 Task: Create a due date automation trigger when advanced on, on the tuesday after a card is due add content with a description not ending with resume at 11:00 AM.
Action: Mouse moved to (984, 310)
Screenshot: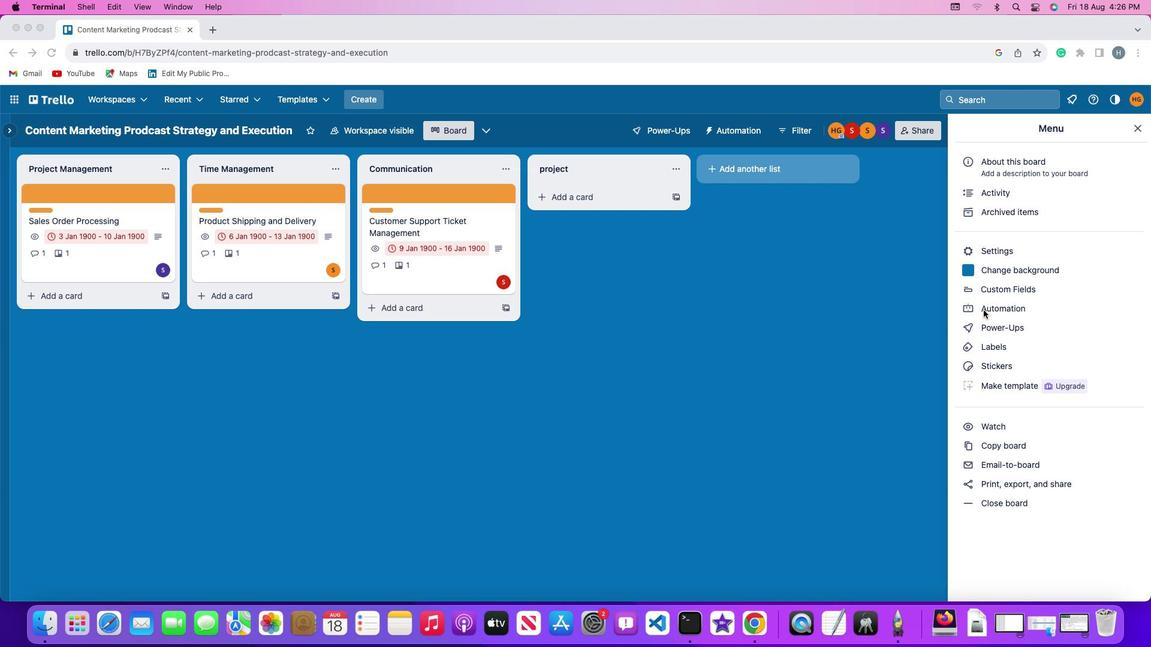 
Action: Mouse pressed left at (984, 310)
Screenshot: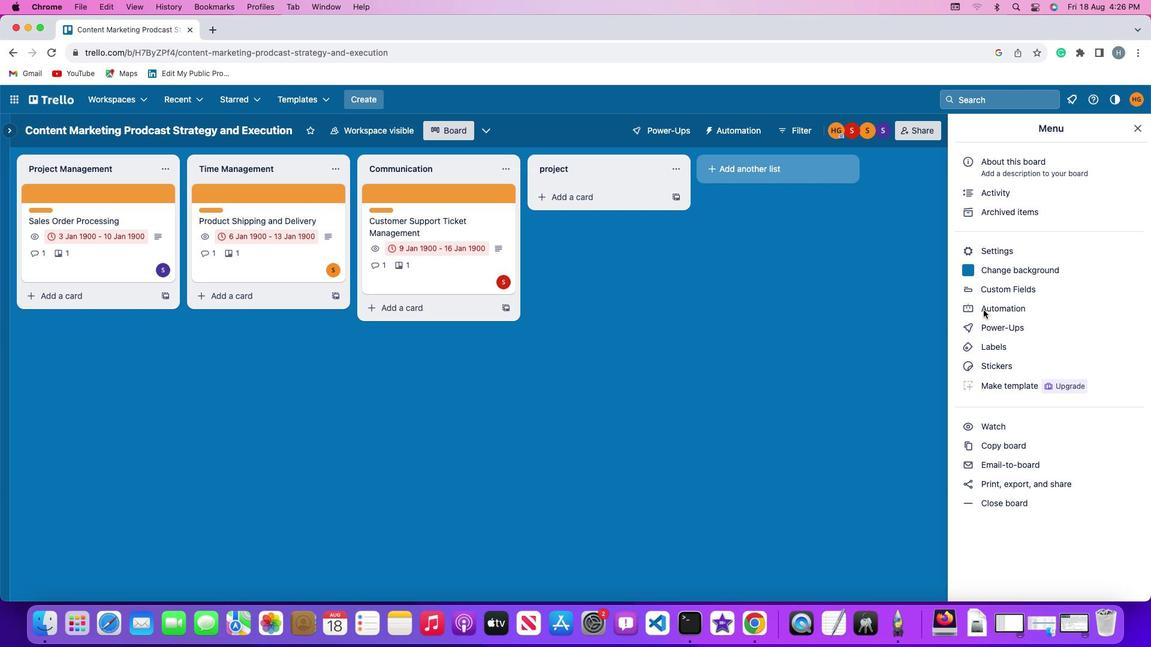 
Action: Mouse pressed left at (984, 310)
Screenshot: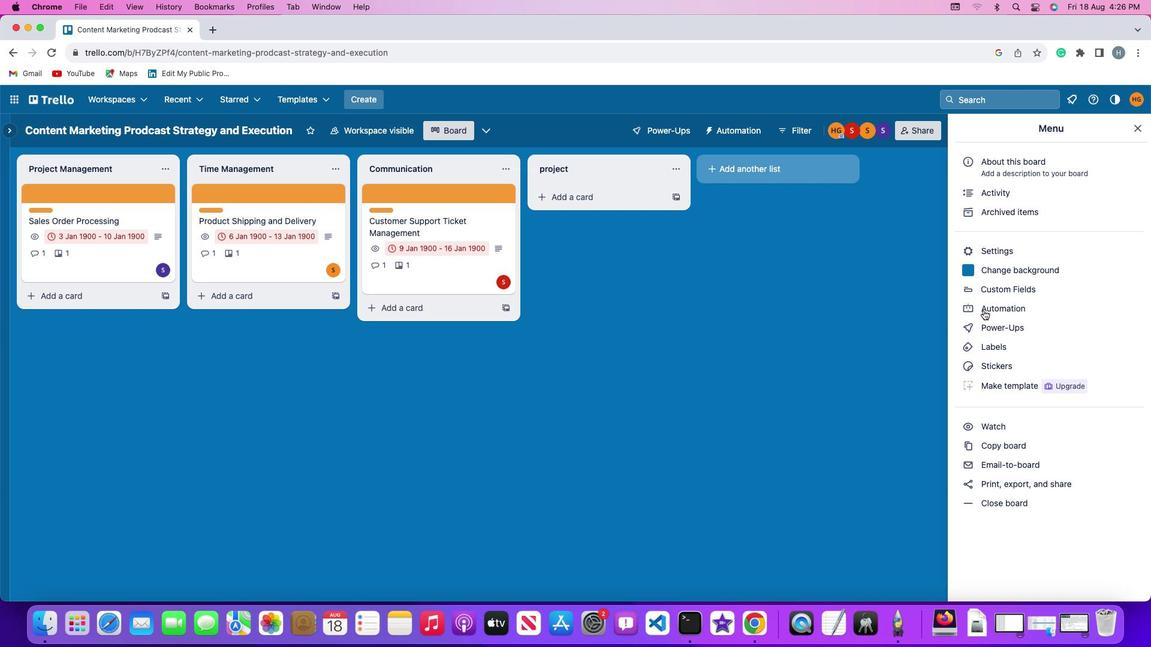
Action: Mouse moved to (76, 281)
Screenshot: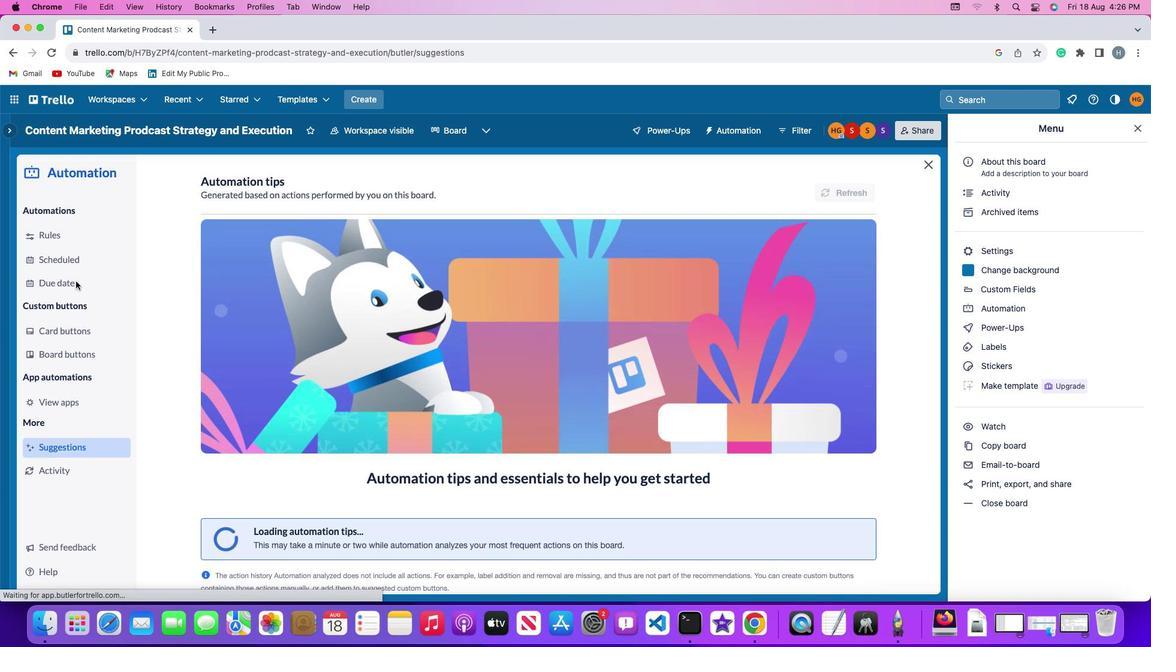
Action: Mouse pressed left at (76, 281)
Screenshot: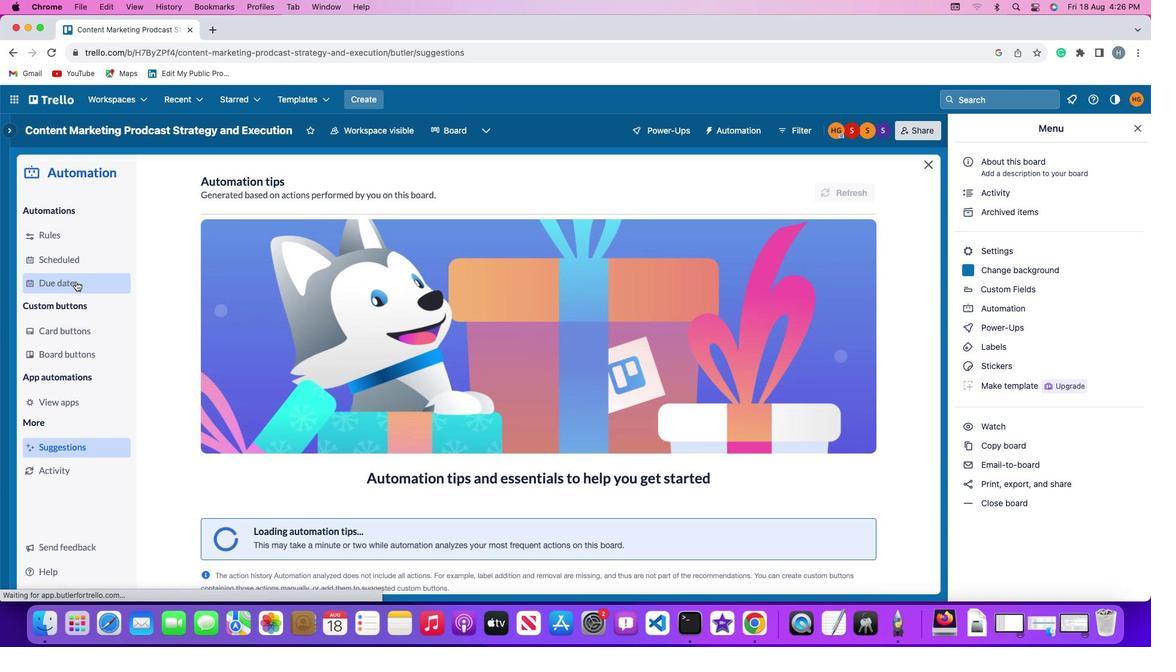 
Action: Mouse moved to (816, 186)
Screenshot: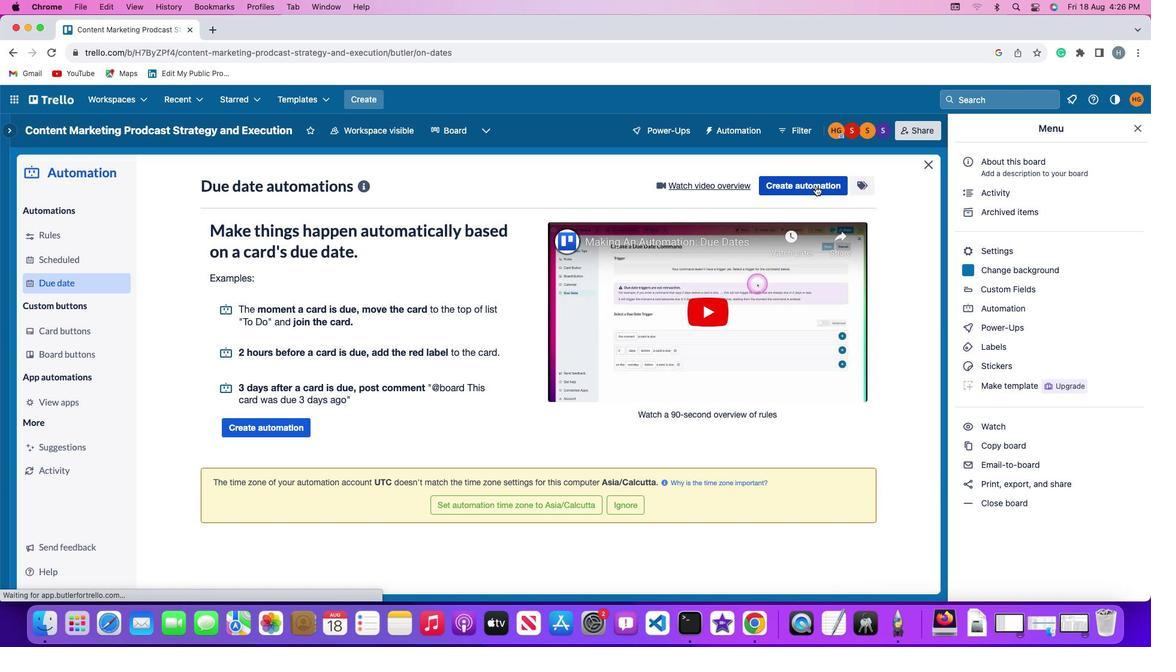 
Action: Mouse pressed left at (816, 186)
Screenshot: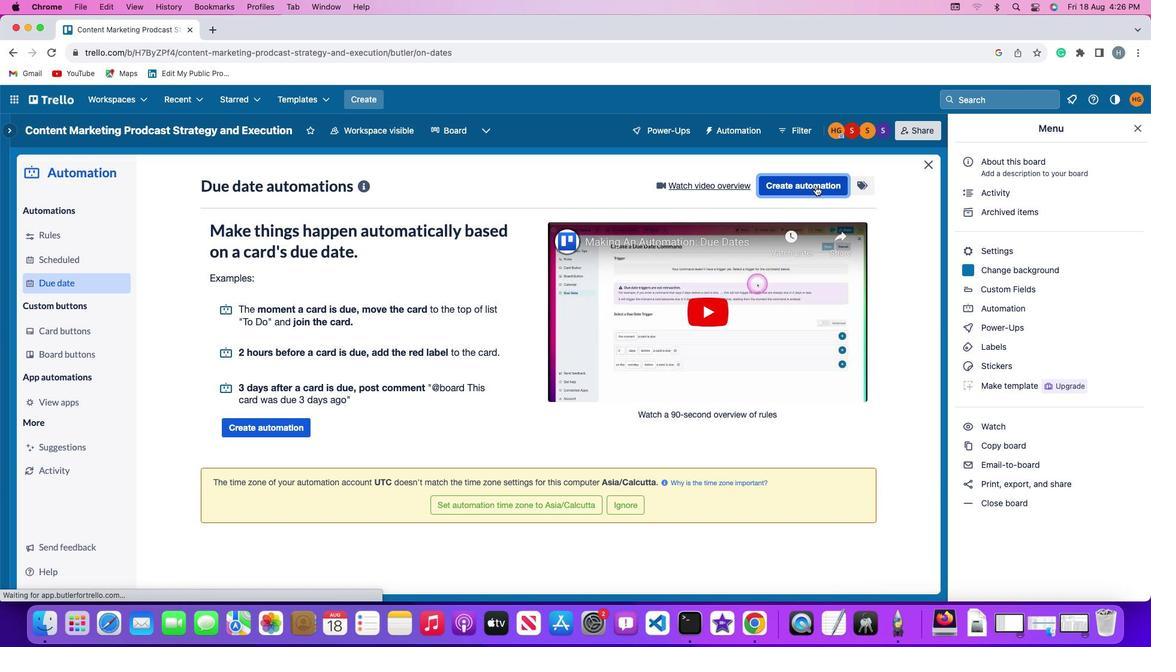 
Action: Mouse moved to (272, 301)
Screenshot: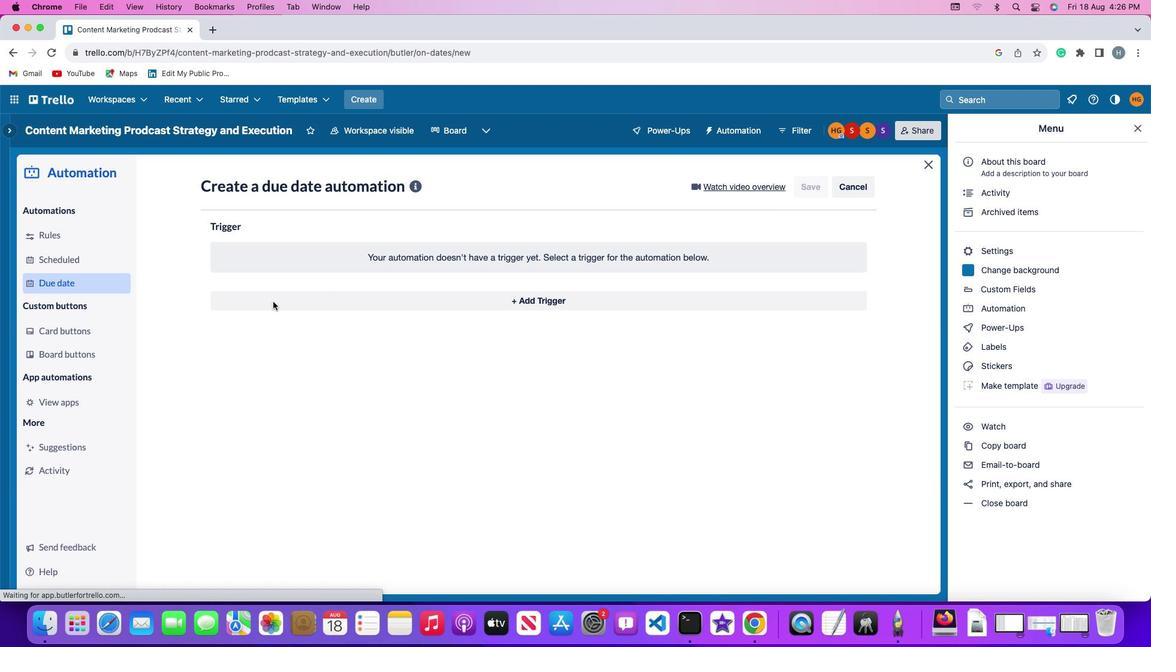 
Action: Mouse pressed left at (272, 301)
Screenshot: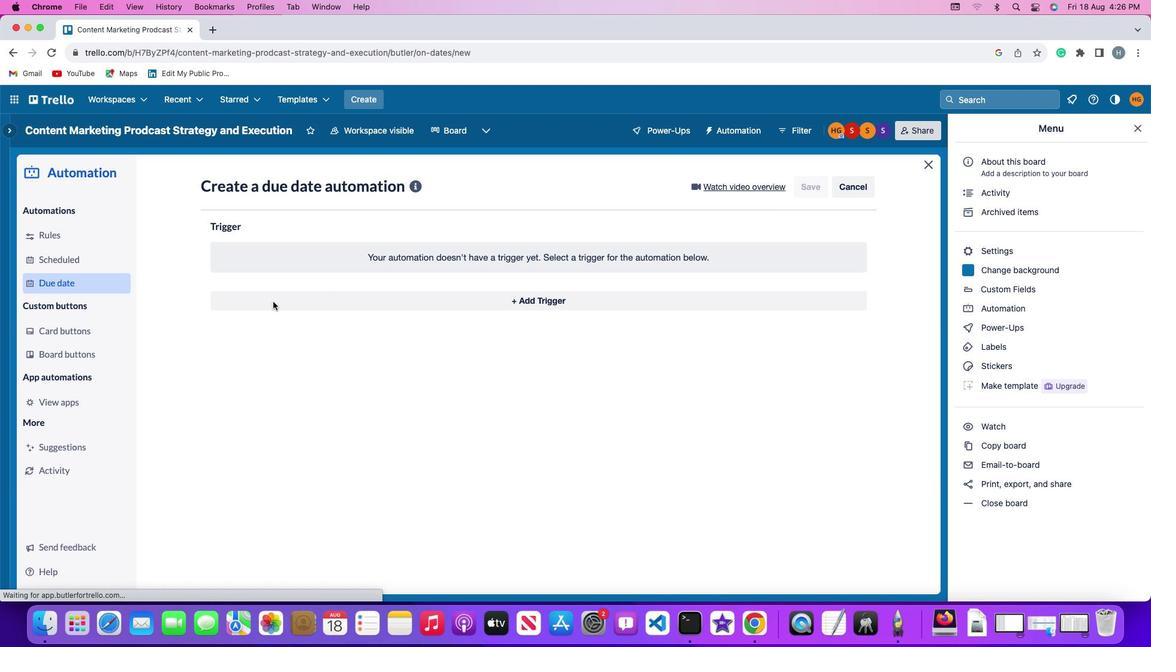 
Action: Mouse moved to (270, 515)
Screenshot: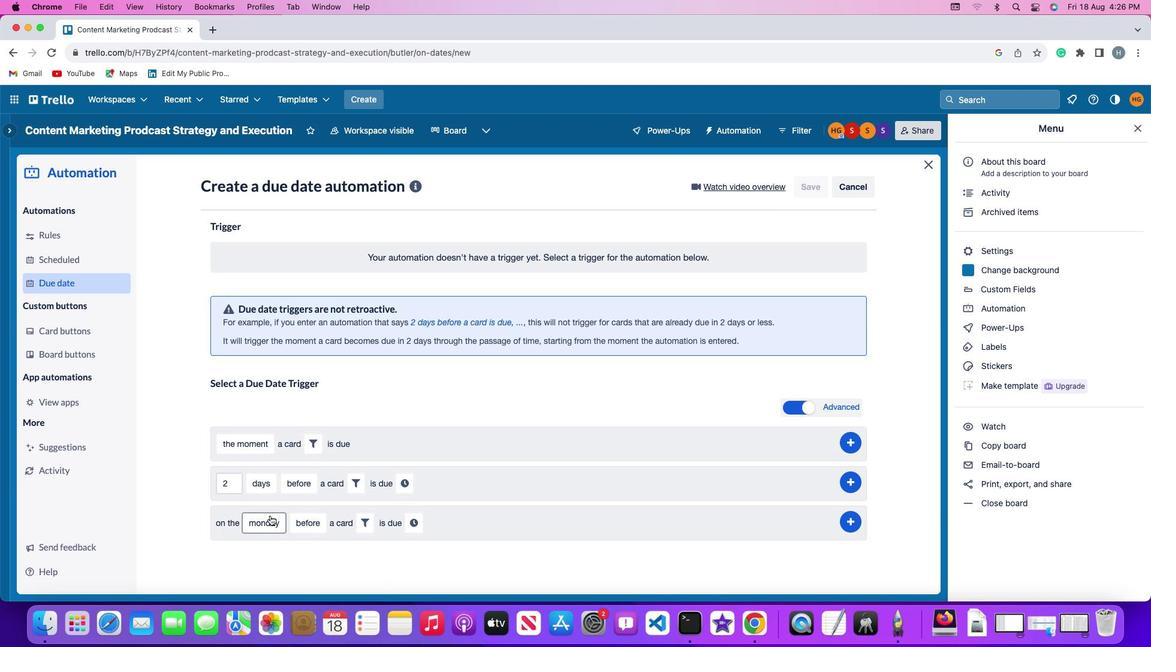 
Action: Mouse pressed left at (270, 515)
Screenshot: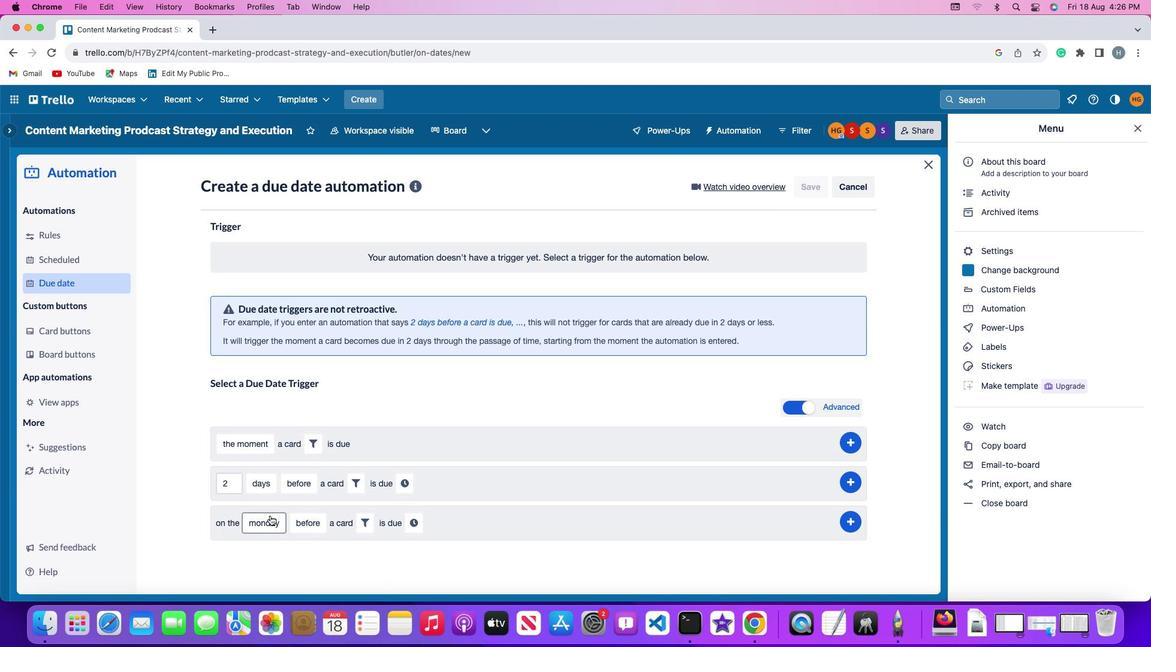 
Action: Mouse moved to (282, 385)
Screenshot: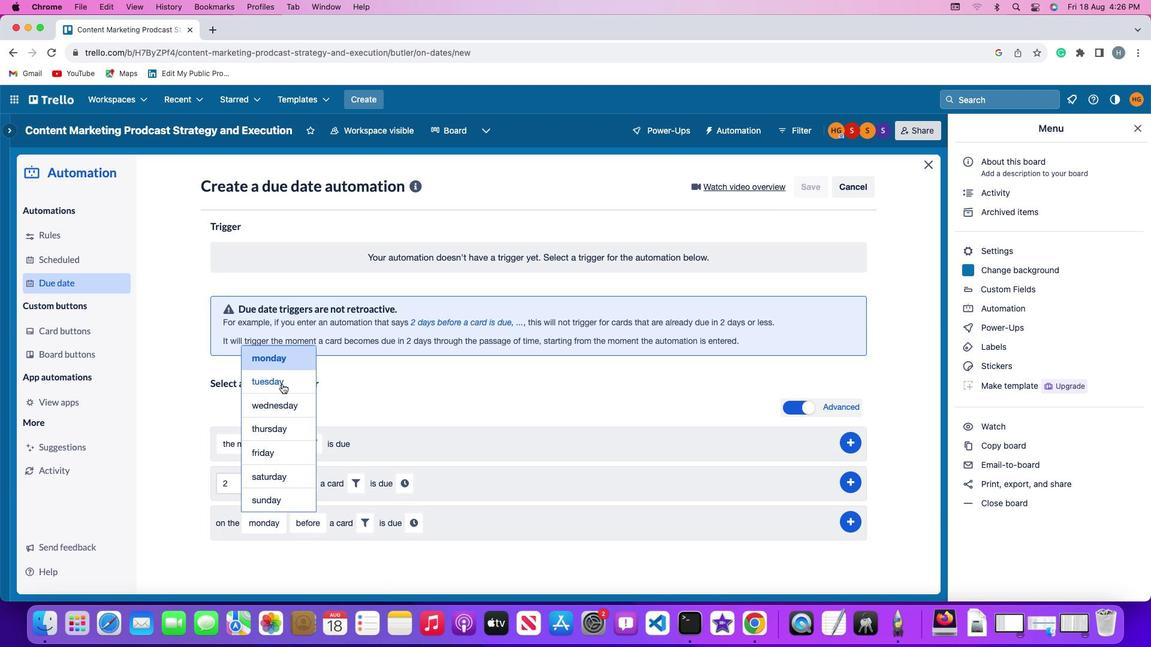 
Action: Mouse pressed left at (282, 385)
Screenshot: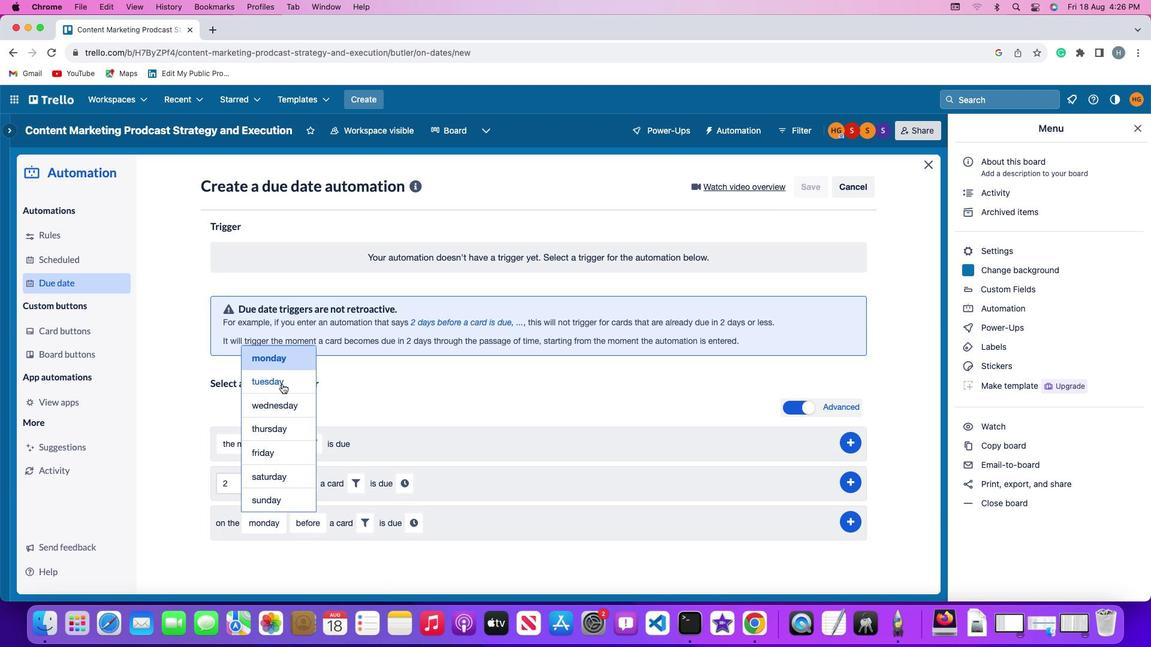 
Action: Mouse moved to (307, 524)
Screenshot: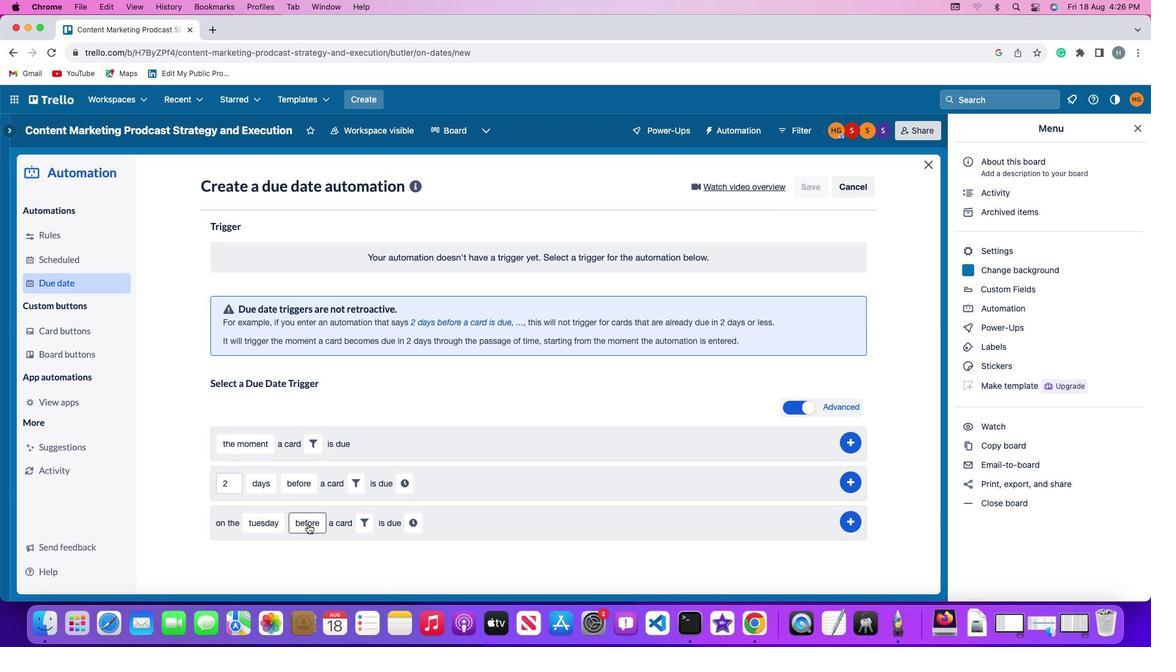 
Action: Mouse pressed left at (307, 524)
Screenshot: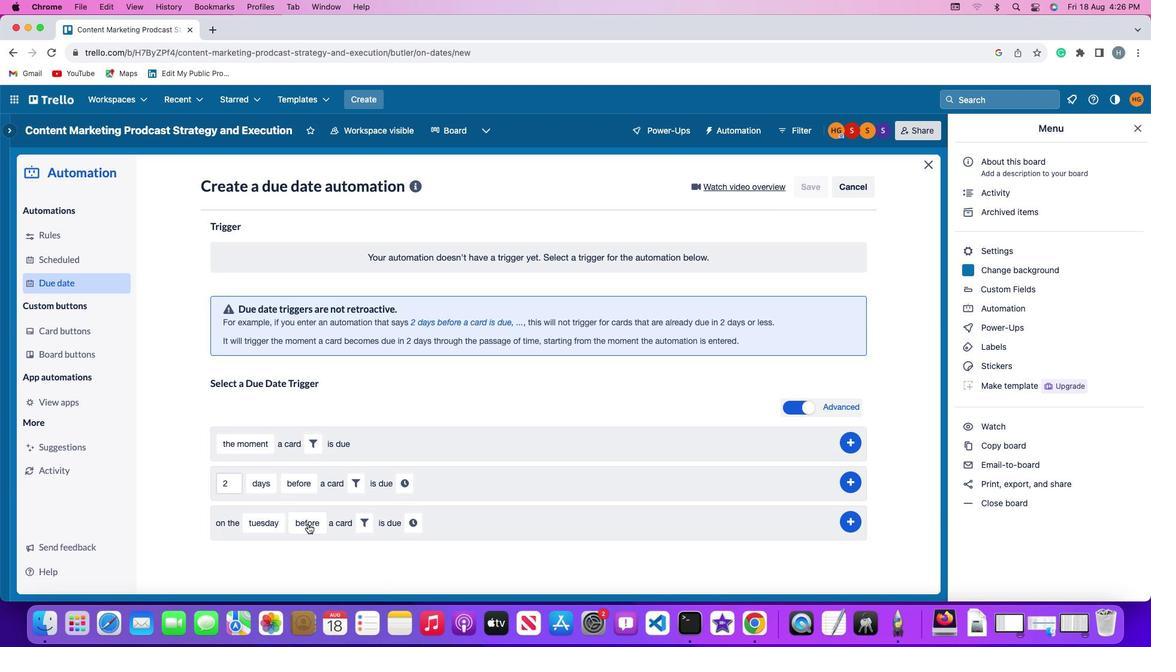 
Action: Mouse moved to (341, 452)
Screenshot: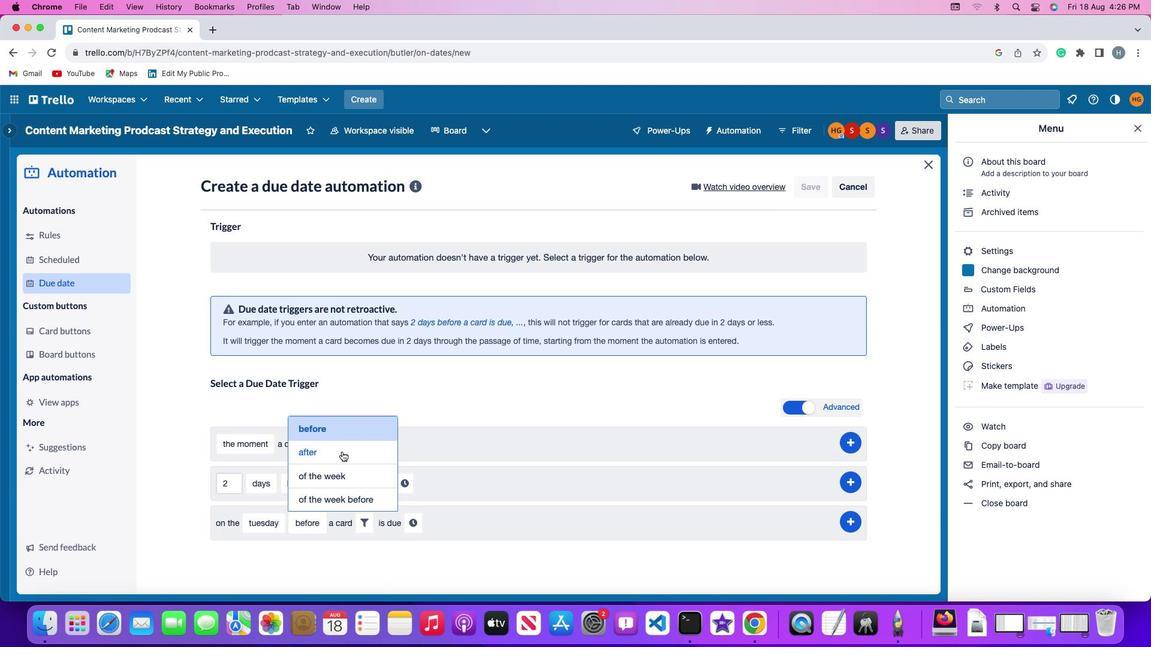 
Action: Mouse pressed left at (341, 452)
Screenshot: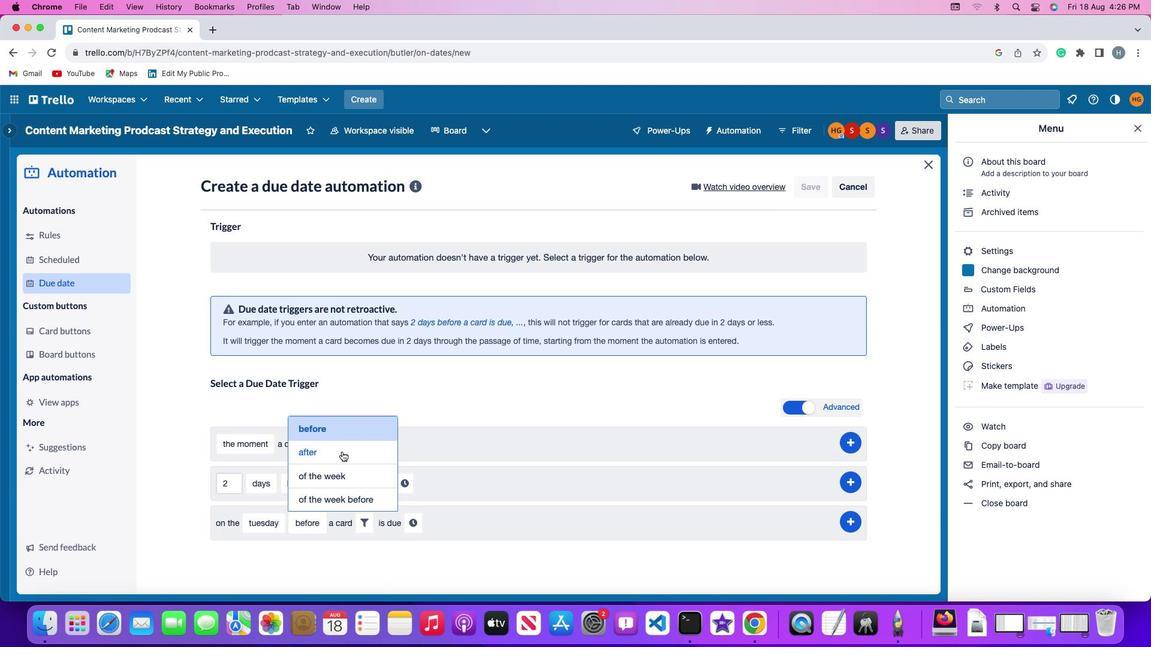 
Action: Mouse moved to (357, 528)
Screenshot: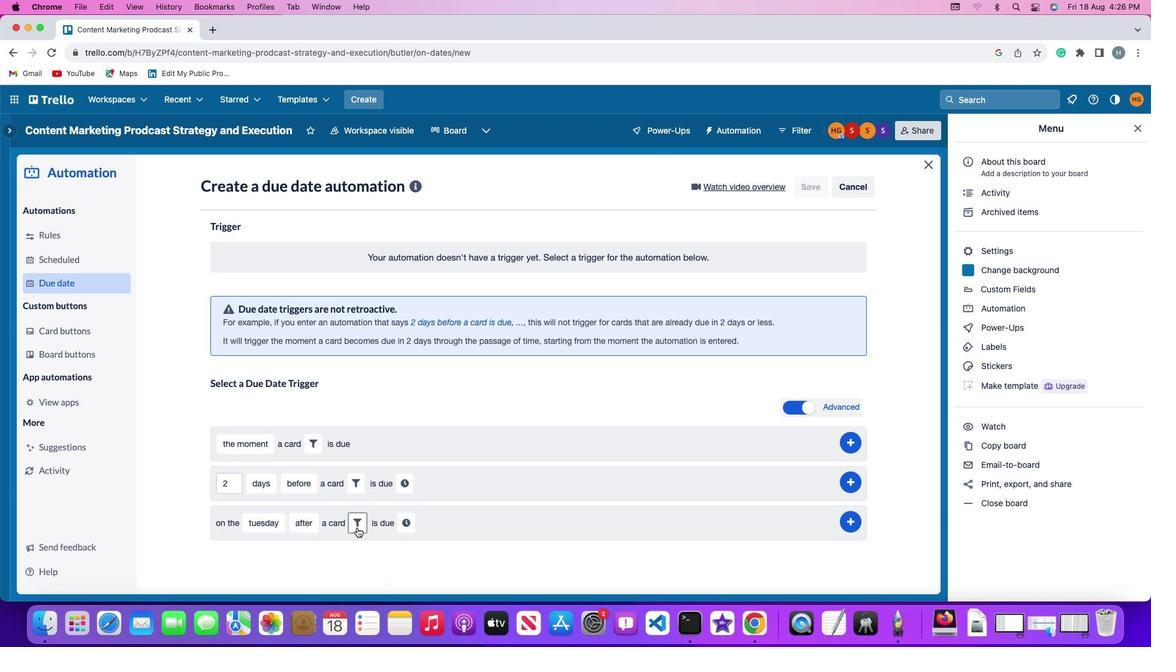 
Action: Mouse pressed left at (357, 528)
Screenshot: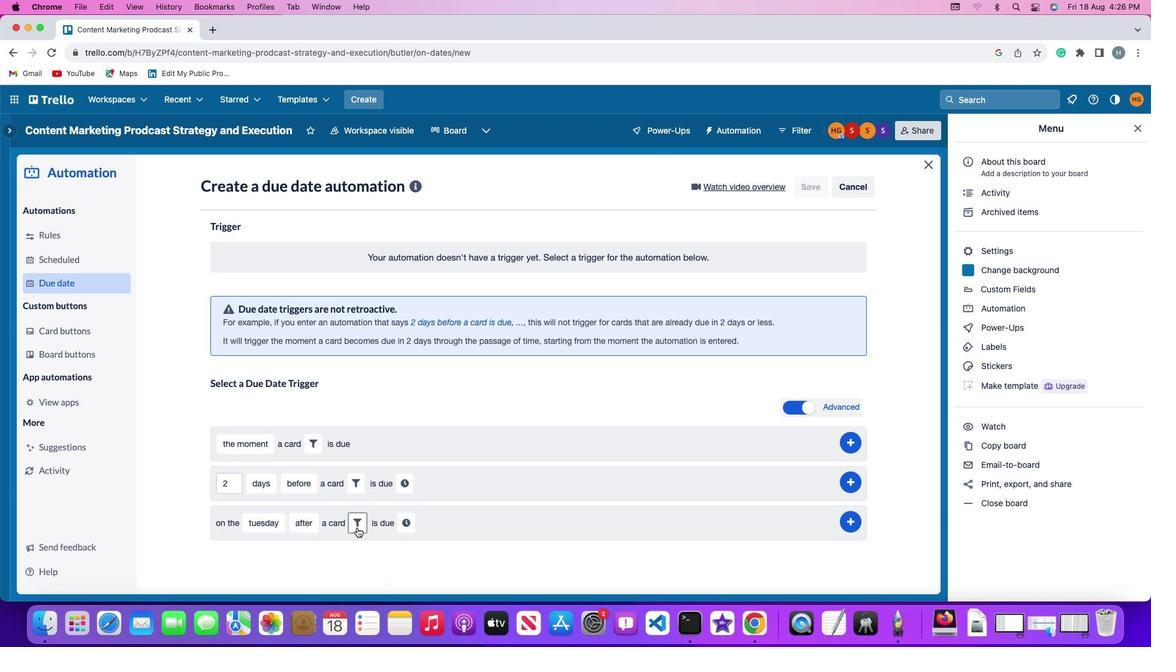 
Action: Mouse moved to (503, 565)
Screenshot: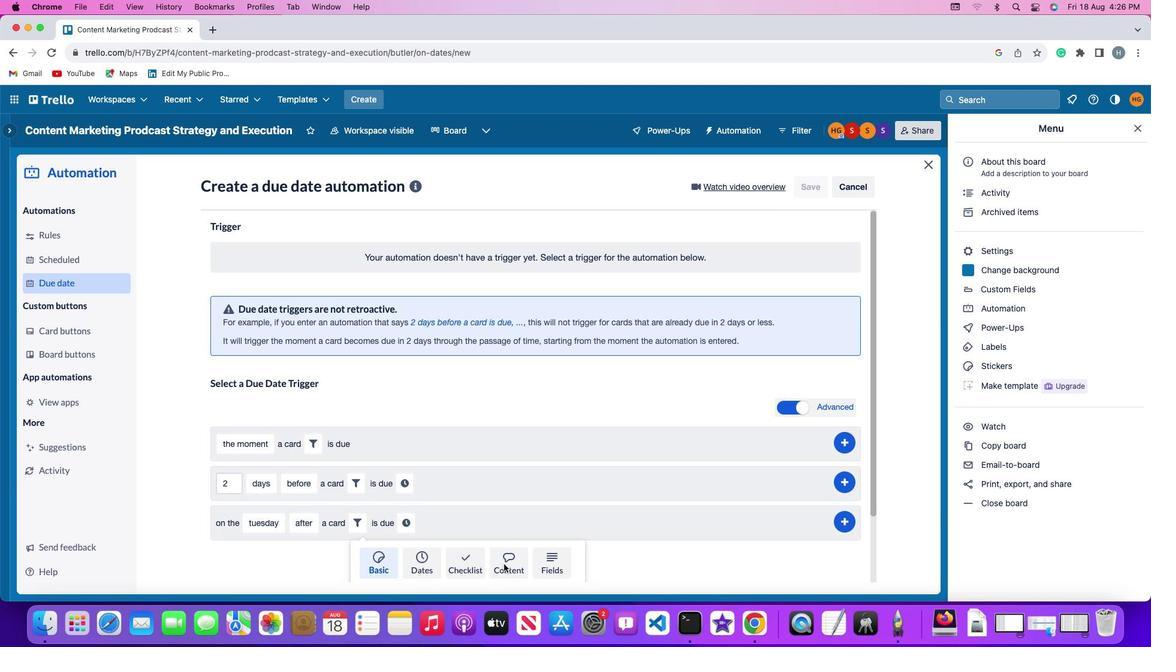 
Action: Mouse pressed left at (503, 565)
Screenshot: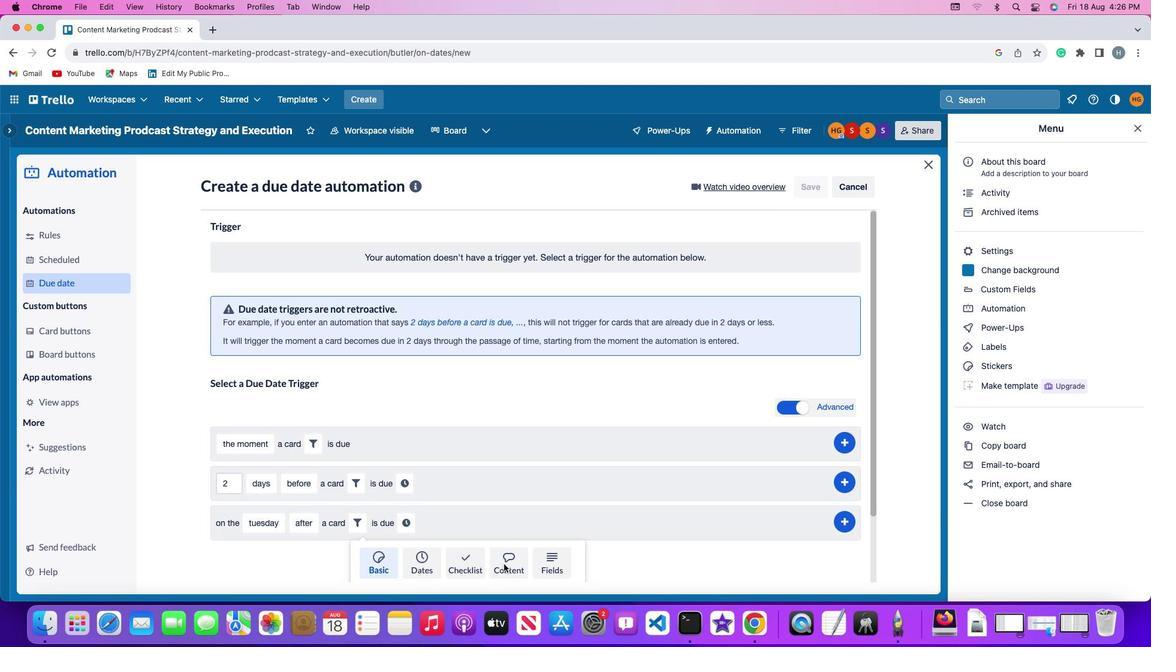 
Action: Mouse moved to (306, 559)
Screenshot: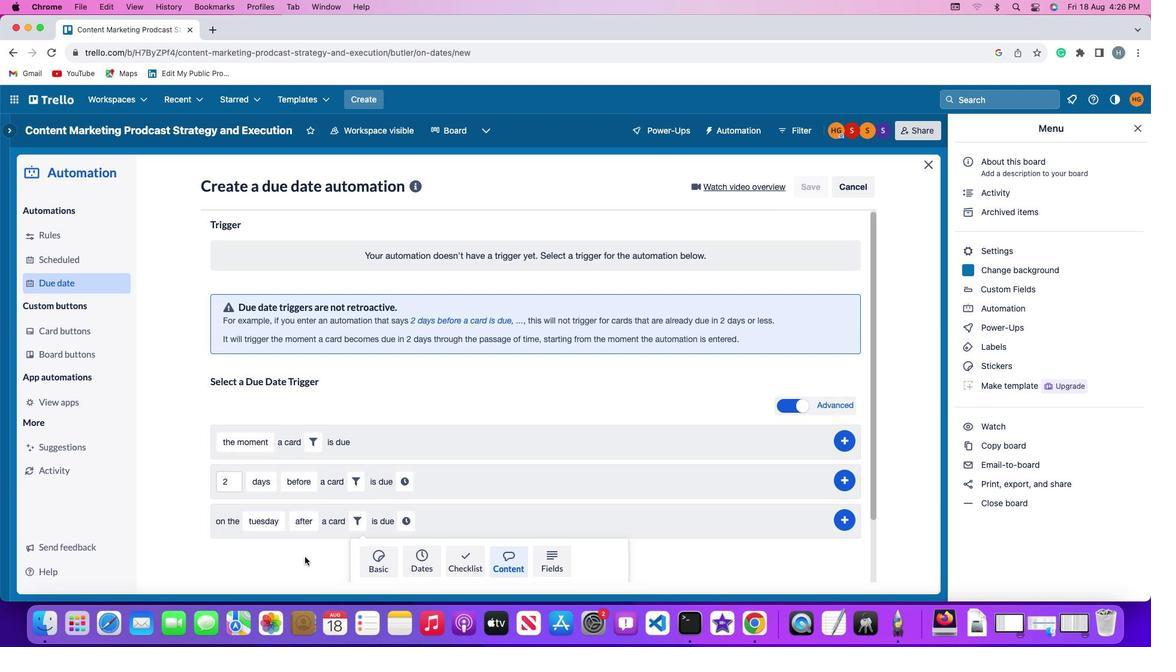 
Action: Mouse scrolled (306, 559) with delta (0, 0)
Screenshot: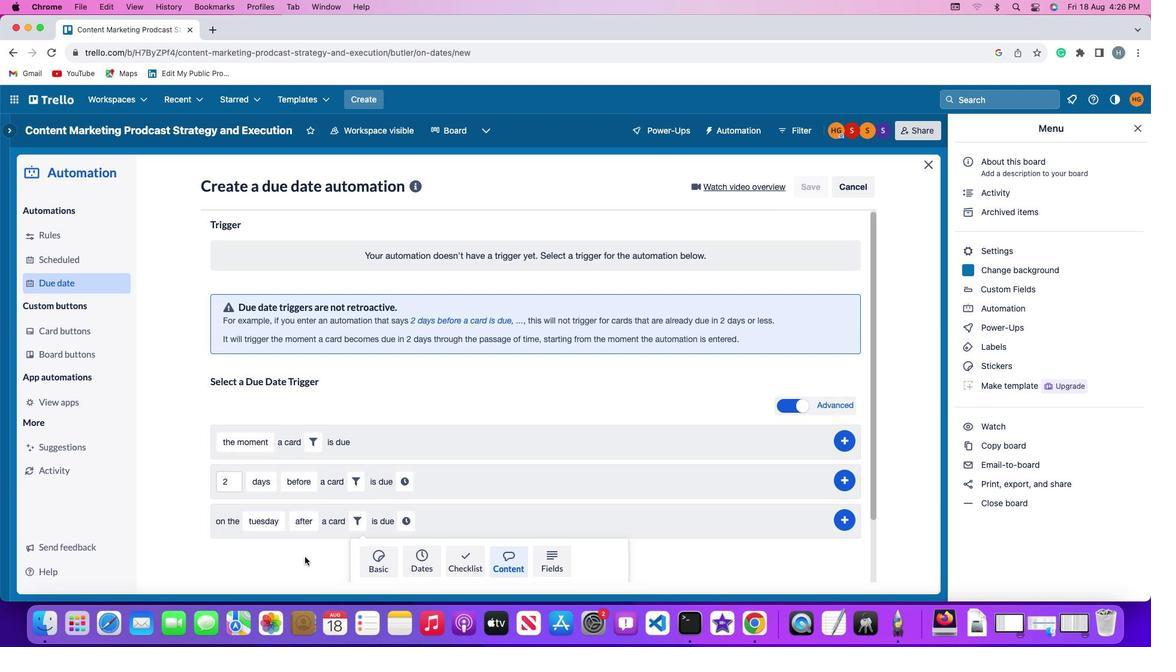 
Action: Mouse moved to (305, 557)
Screenshot: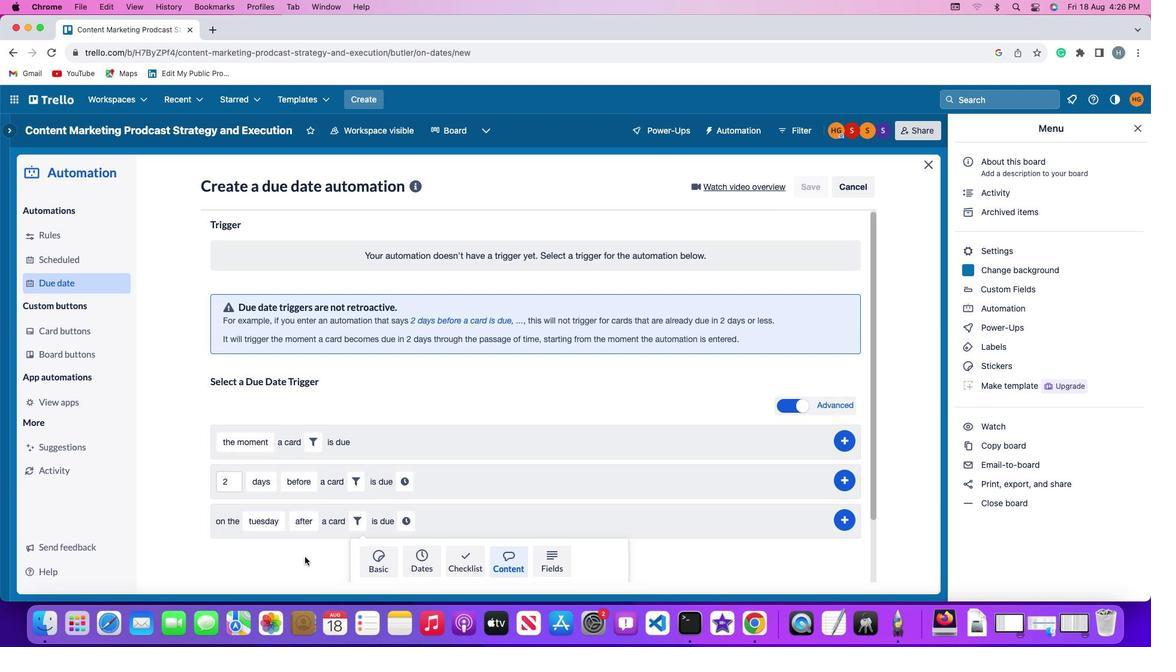 
Action: Mouse scrolled (305, 557) with delta (0, 0)
Screenshot: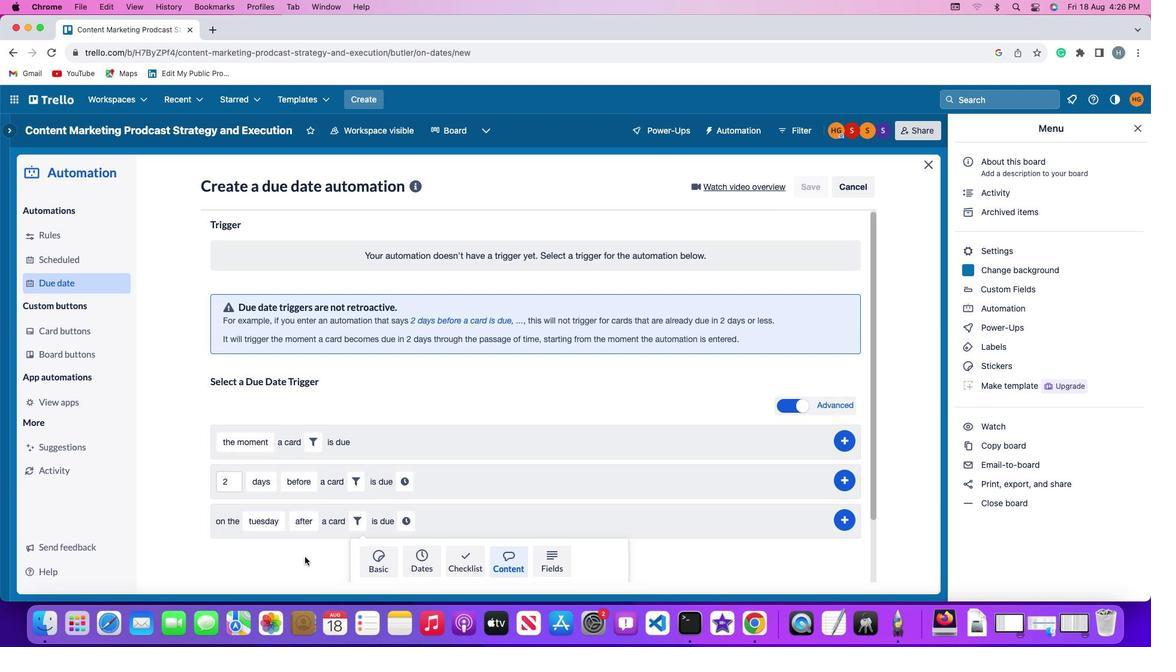 
Action: Mouse moved to (305, 557)
Screenshot: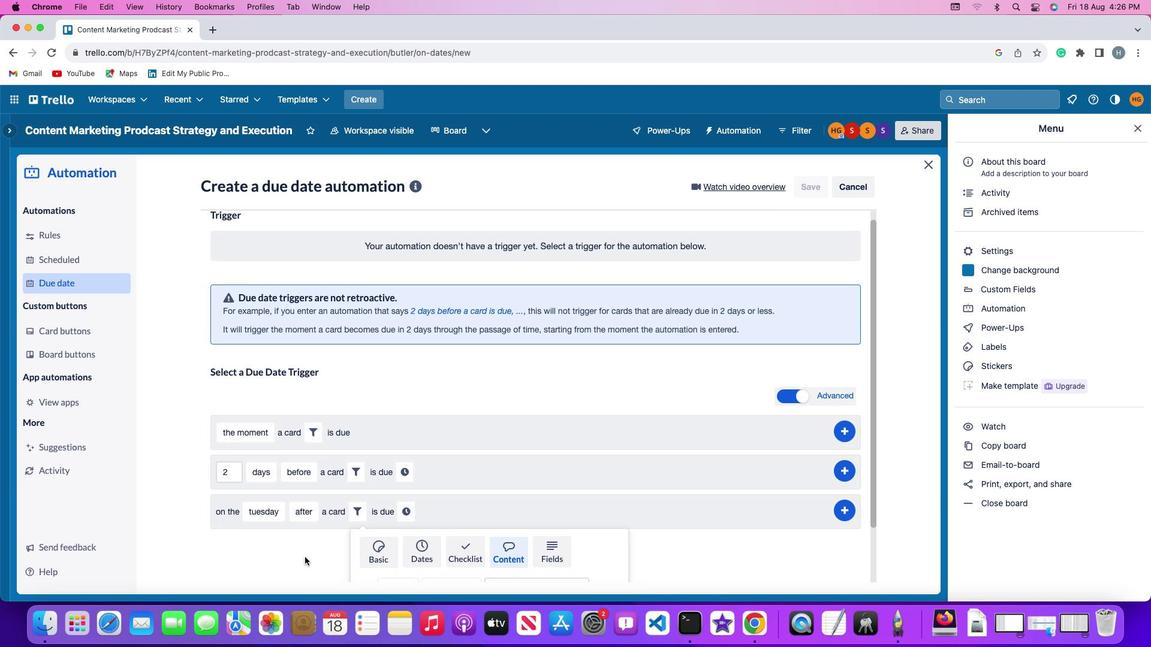 
Action: Mouse scrolled (305, 557) with delta (0, -1)
Screenshot: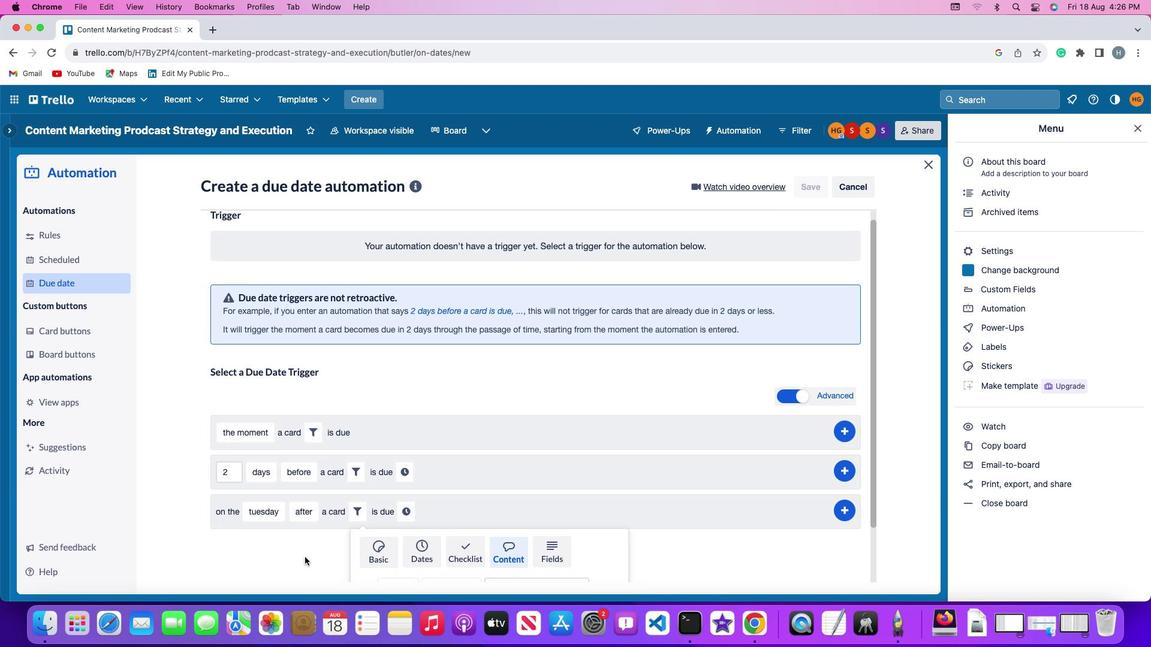 
Action: Mouse moved to (304, 557)
Screenshot: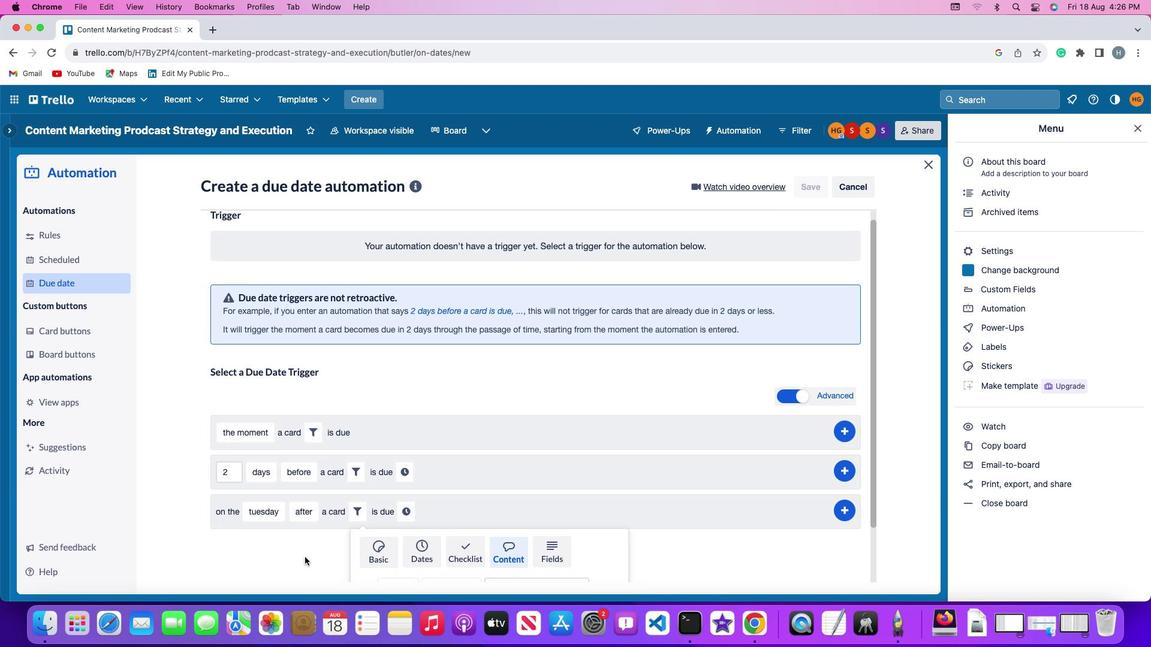 
Action: Mouse scrolled (304, 557) with delta (0, -2)
Screenshot: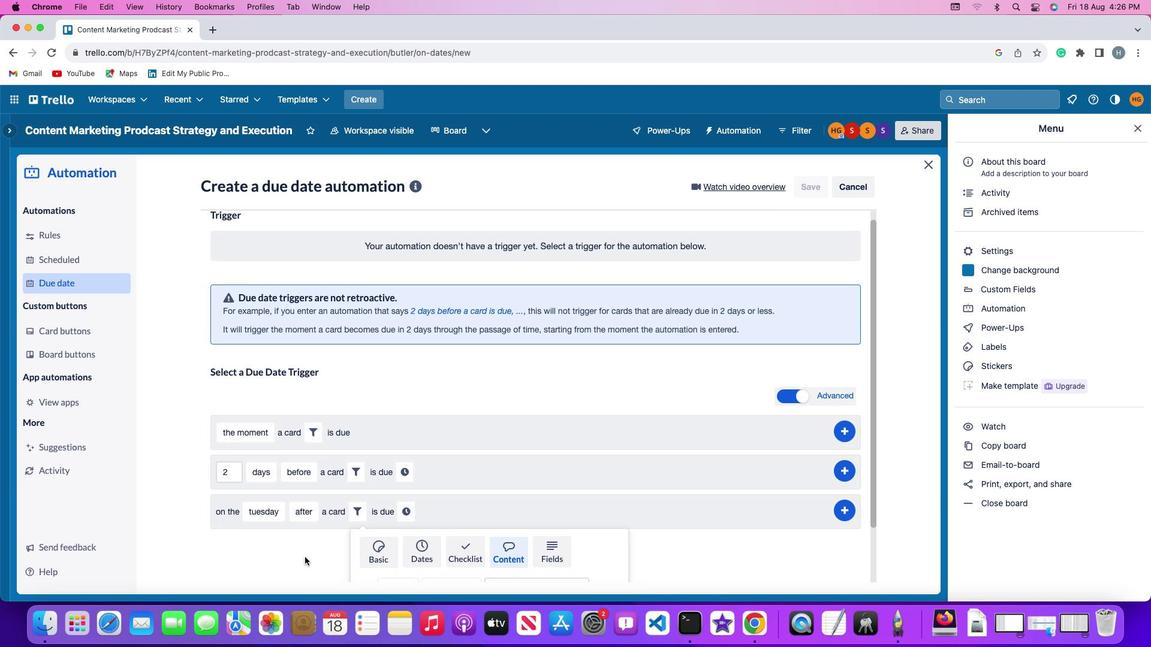 
Action: Mouse moved to (304, 557)
Screenshot: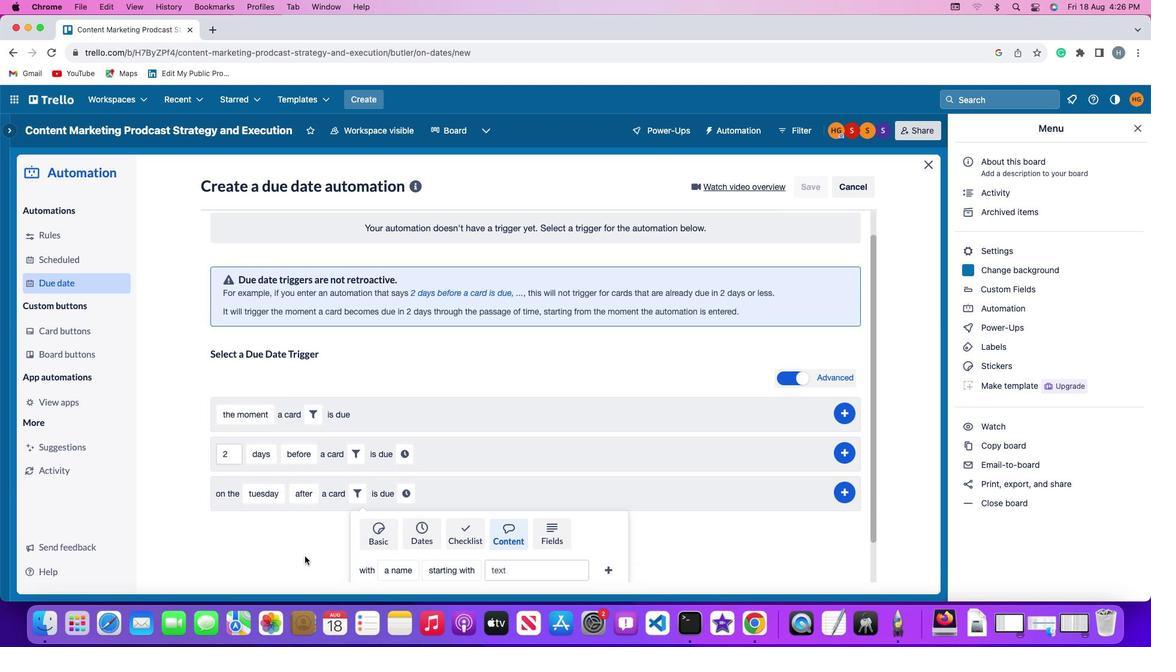 
Action: Mouse scrolled (304, 557) with delta (0, -2)
Screenshot: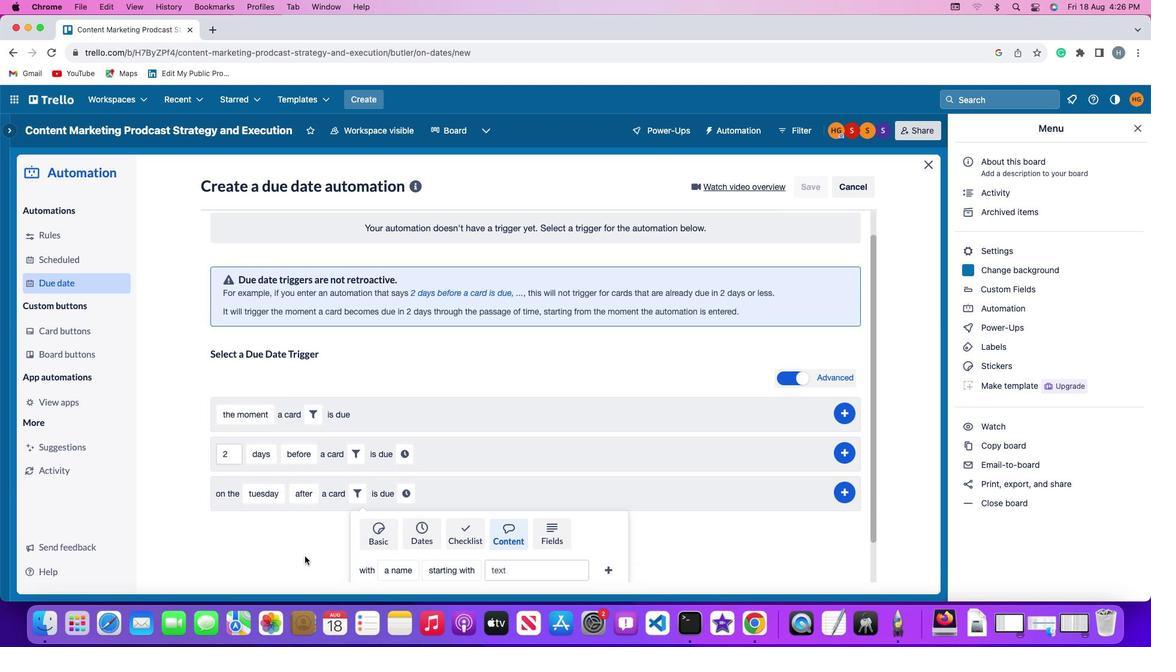 
Action: Mouse moved to (307, 558)
Screenshot: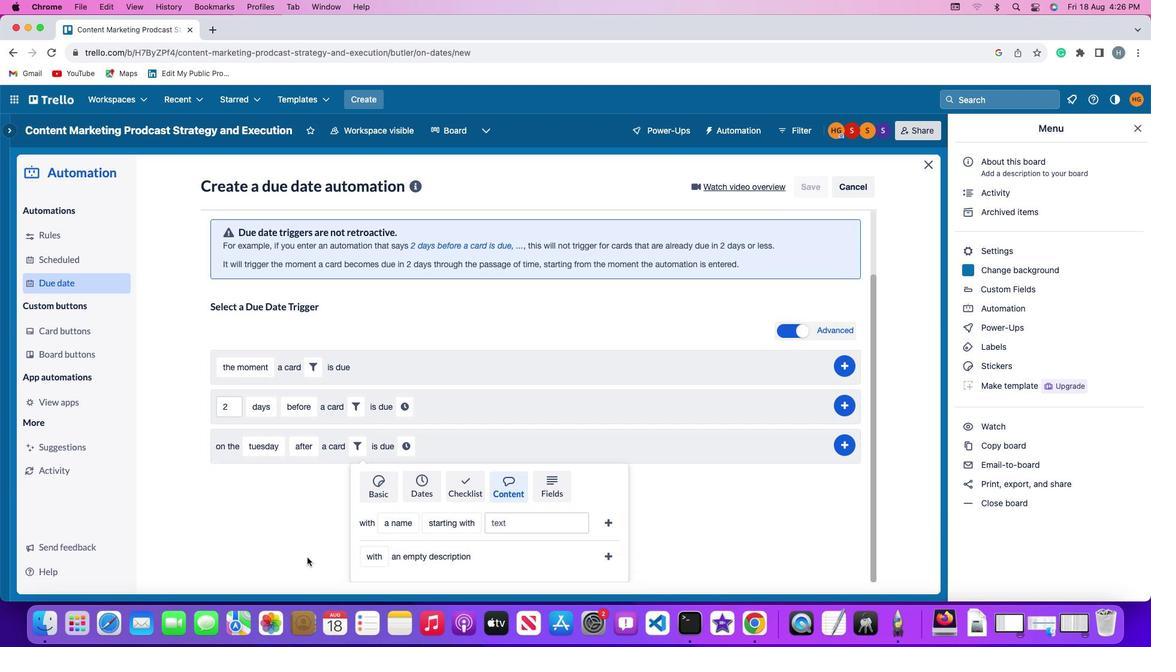 
Action: Mouse scrolled (307, 558) with delta (0, 0)
Screenshot: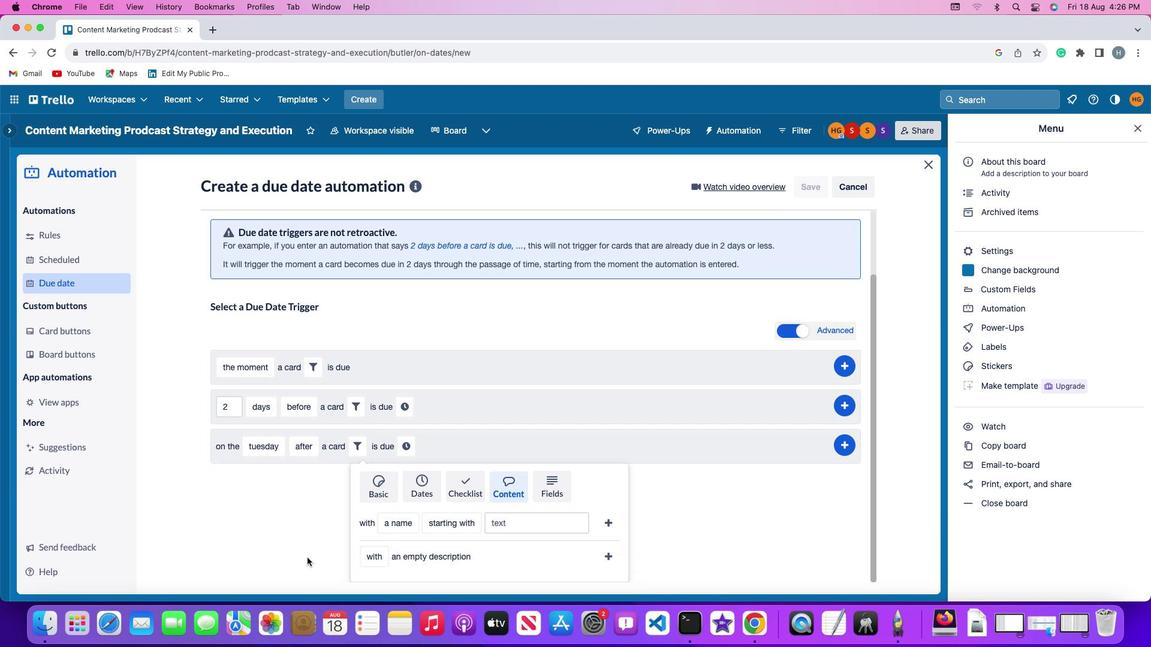 
Action: Mouse scrolled (307, 558) with delta (0, 0)
Screenshot: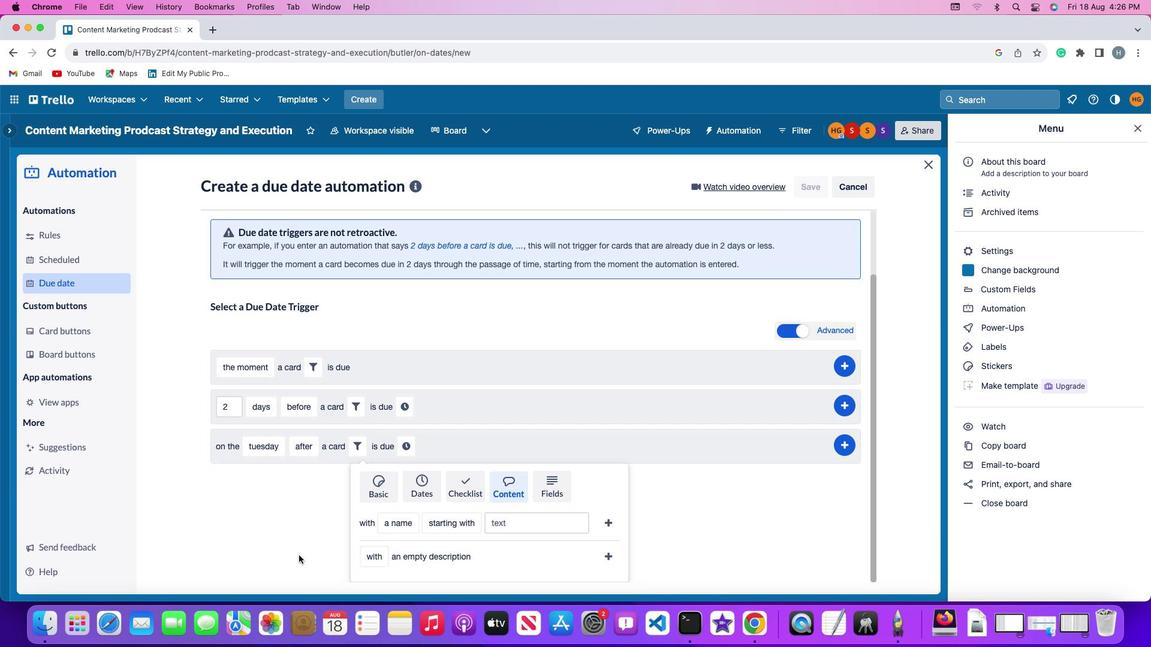 
Action: Mouse moved to (302, 556)
Screenshot: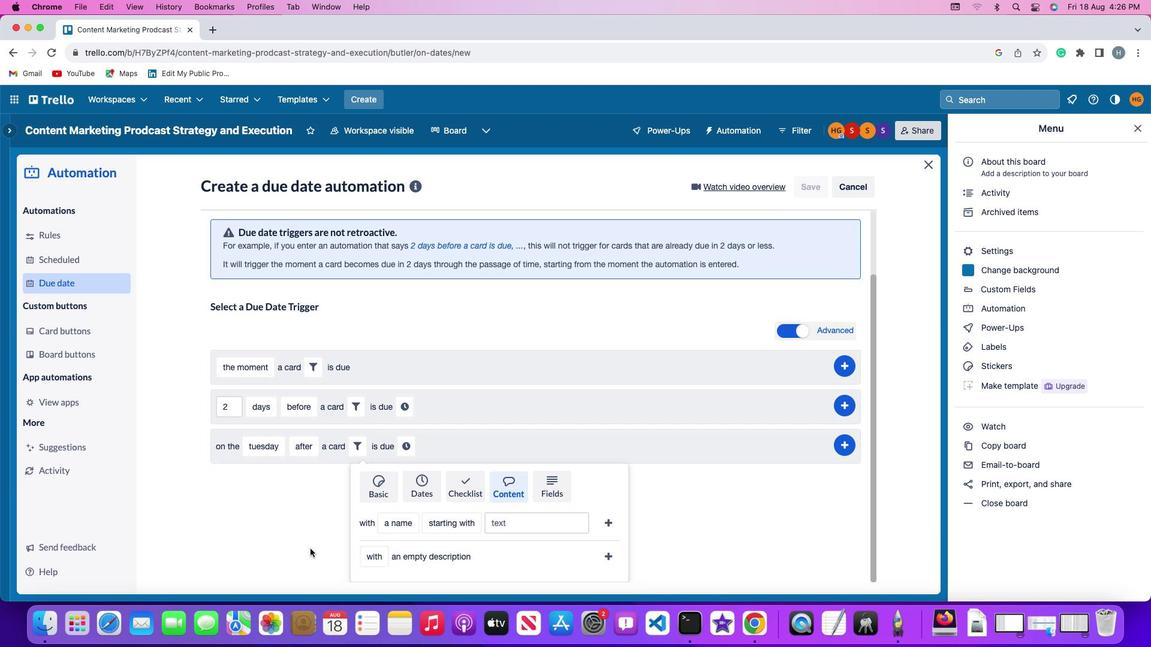 
Action: Mouse scrolled (302, 556) with delta (0, 0)
Screenshot: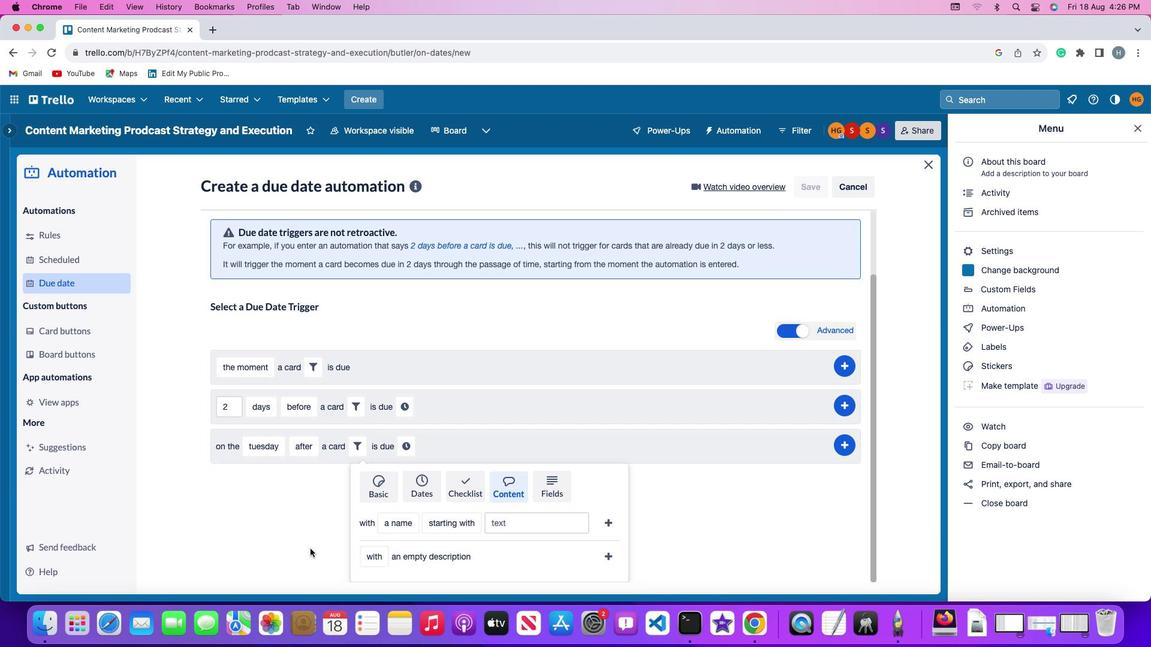 
Action: Mouse moved to (396, 521)
Screenshot: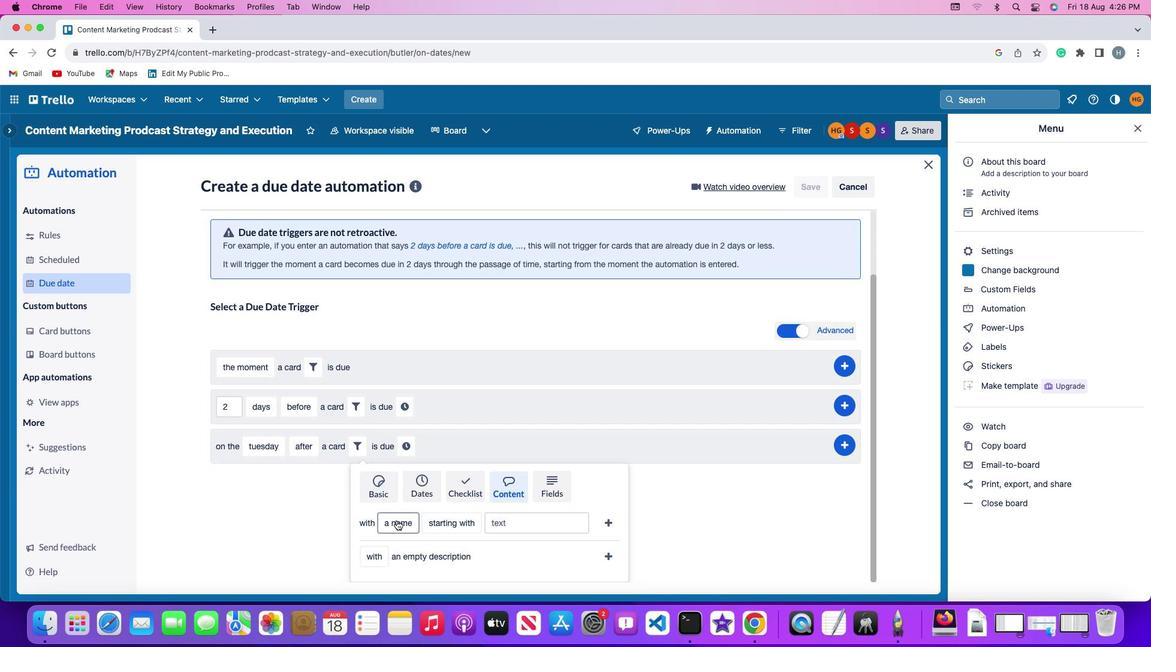 
Action: Mouse pressed left at (396, 521)
Screenshot: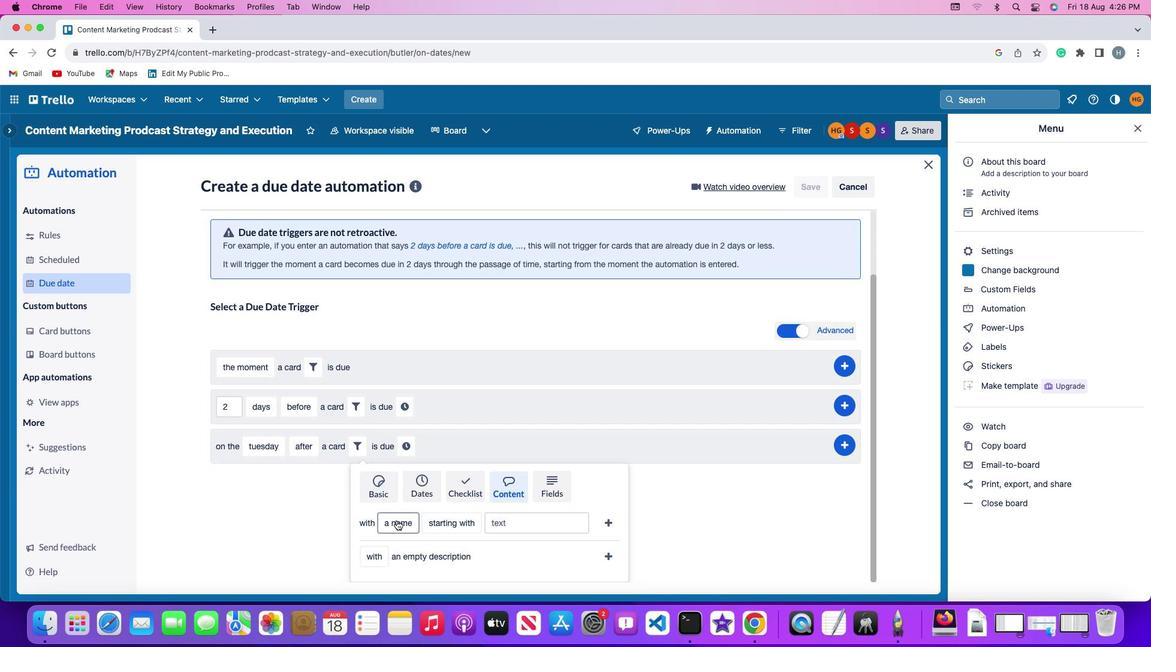 
Action: Mouse moved to (416, 479)
Screenshot: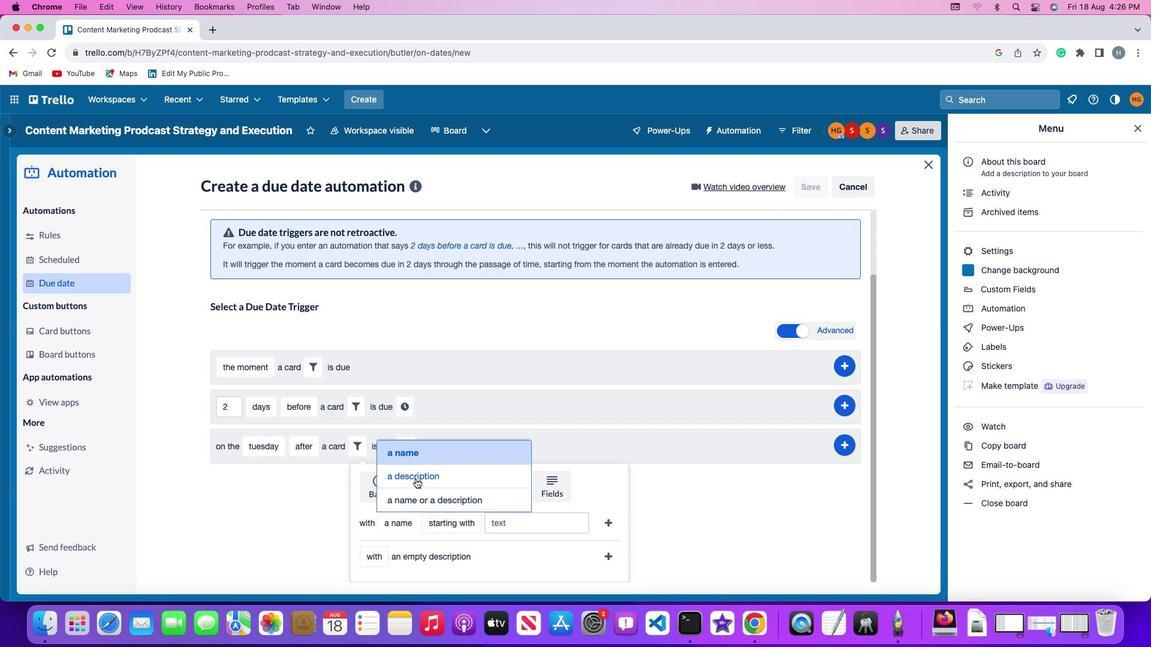 
Action: Mouse pressed left at (416, 479)
Screenshot: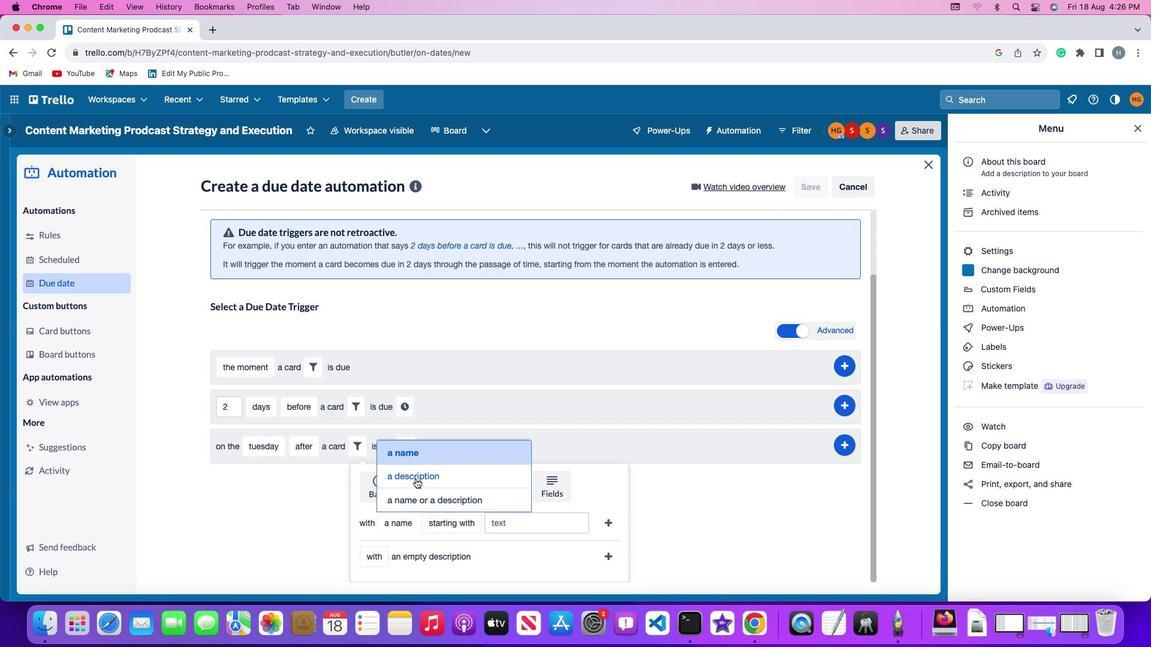 
Action: Mouse moved to (465, 525)
Screenshot: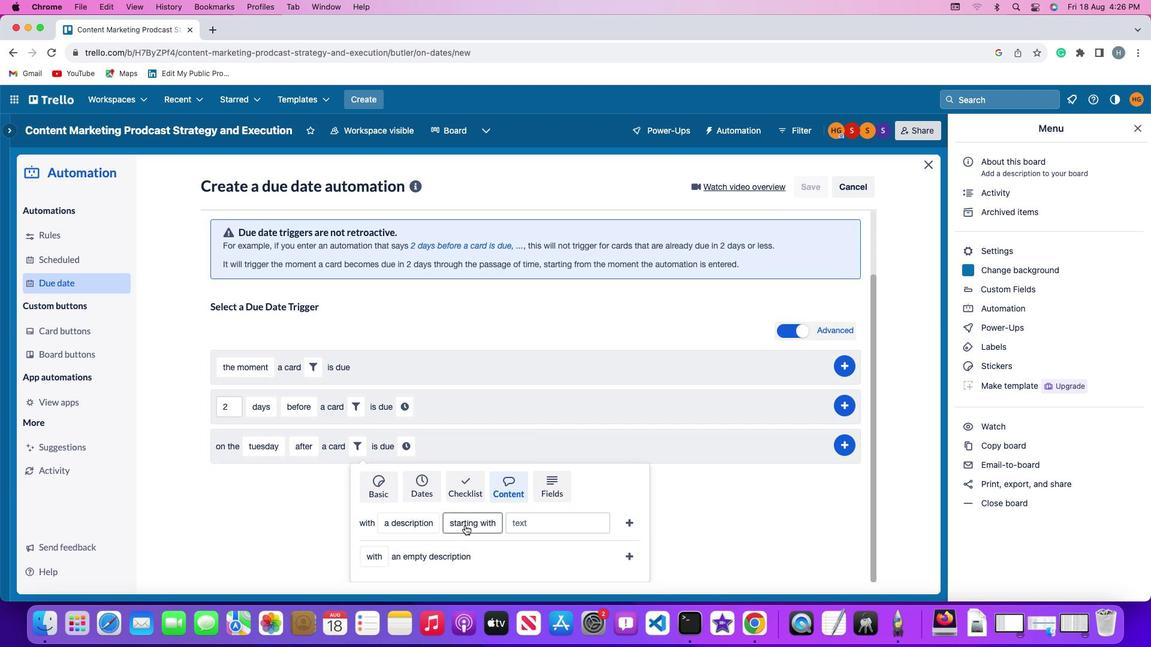 
Action: Mouse pressed left at (465, 525)
Screenshot: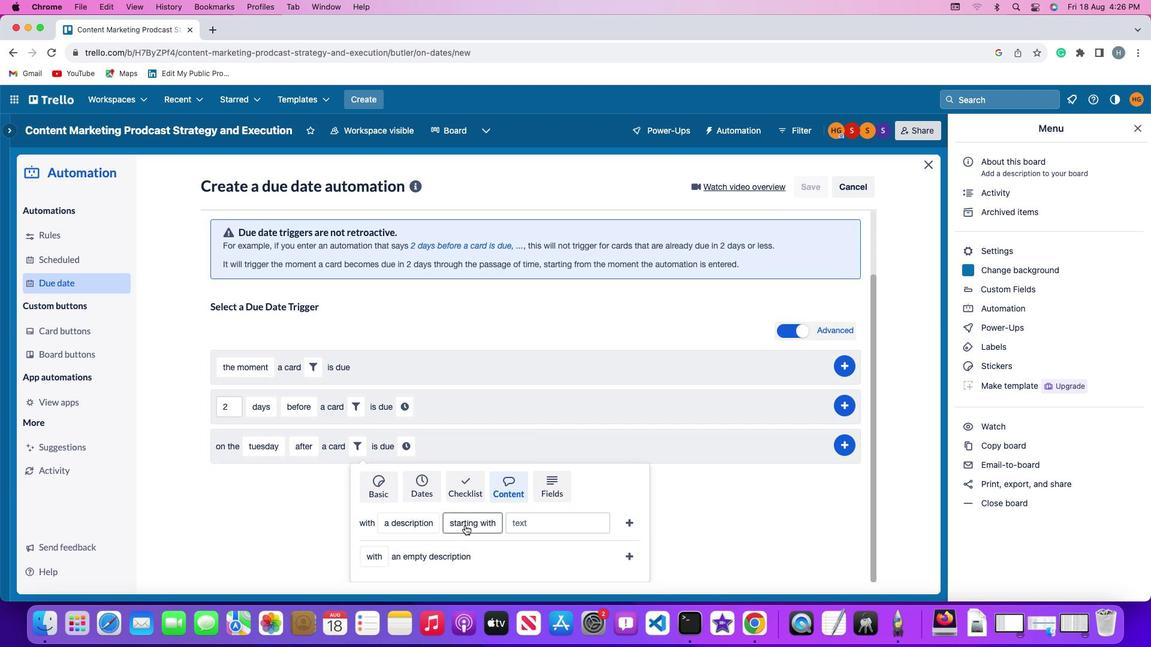 
Action: Mouse moved to (479, 478)
Screenshot: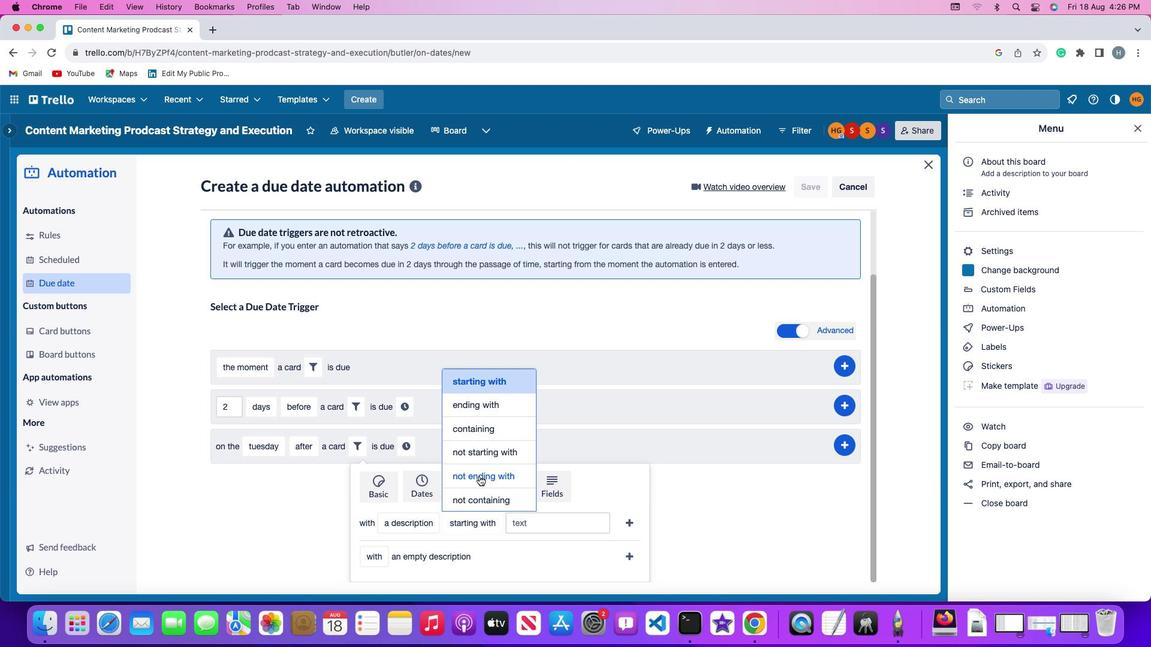 
Action: Mouse pressed left at (479, 478)
Screenshot: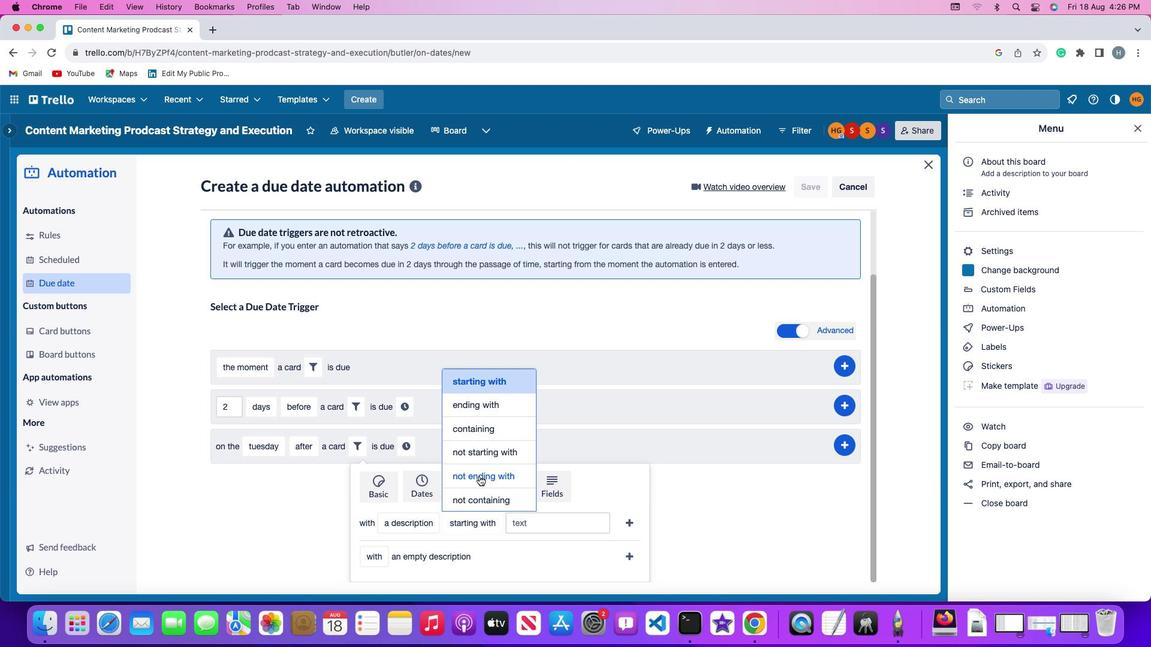 
Action: Mouse moved to (545, 524)
Screenshot: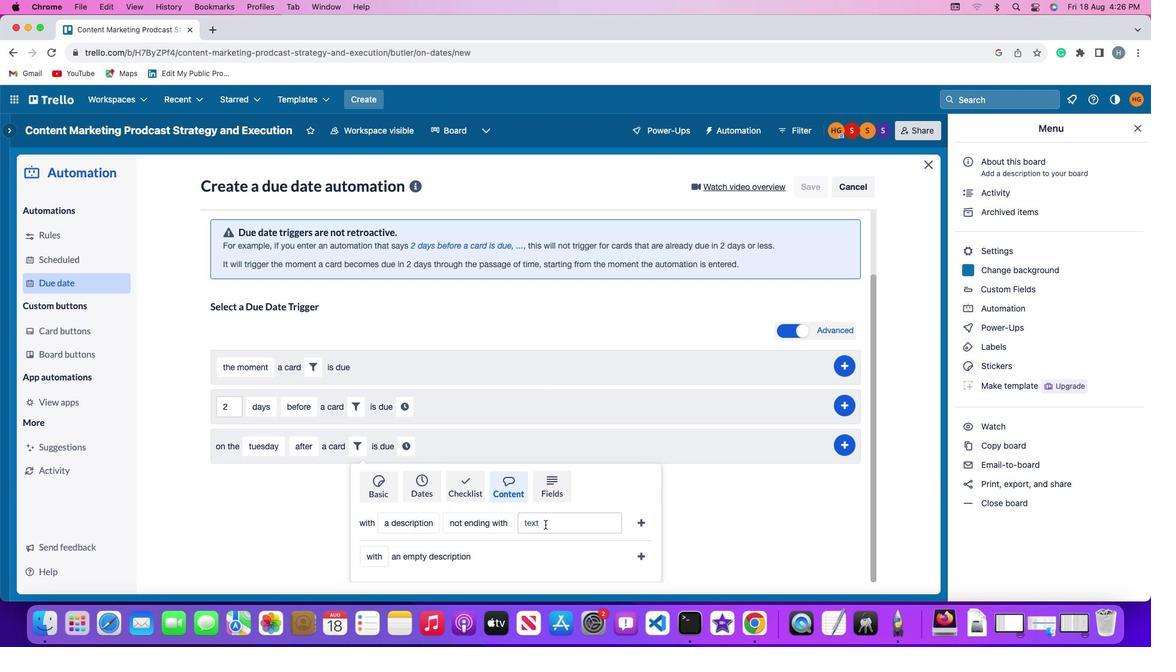 
Action: Mouse pressed left at (545, 524)
Screenshot: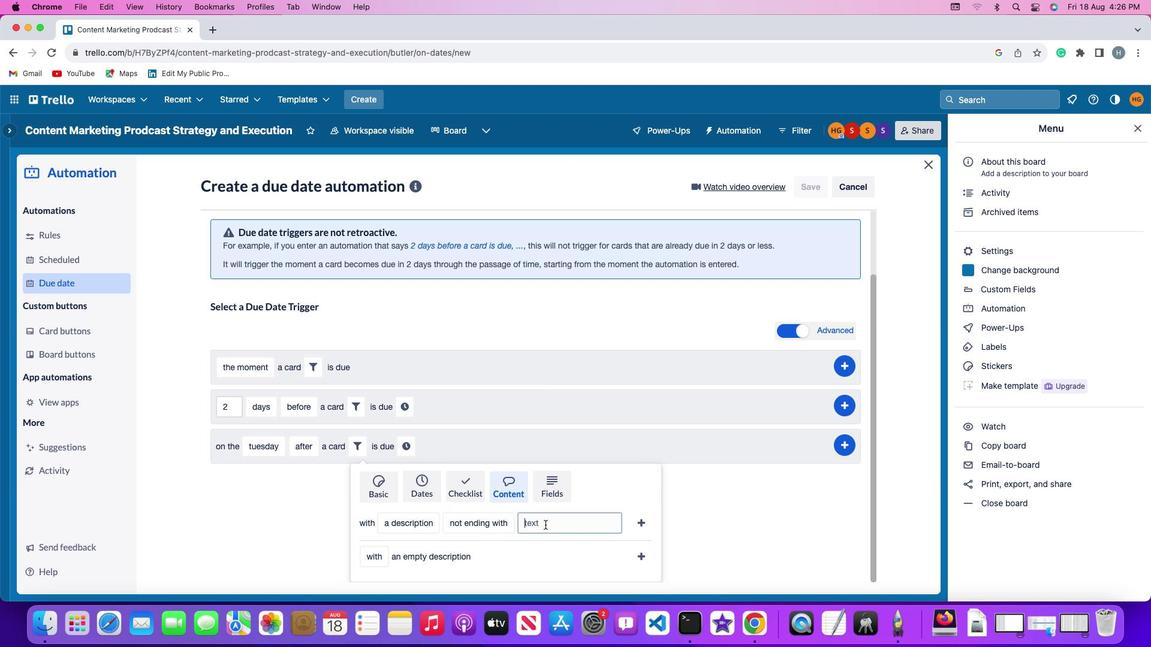 
Action: Key pressed 'r''e''s''u'
Screenshot: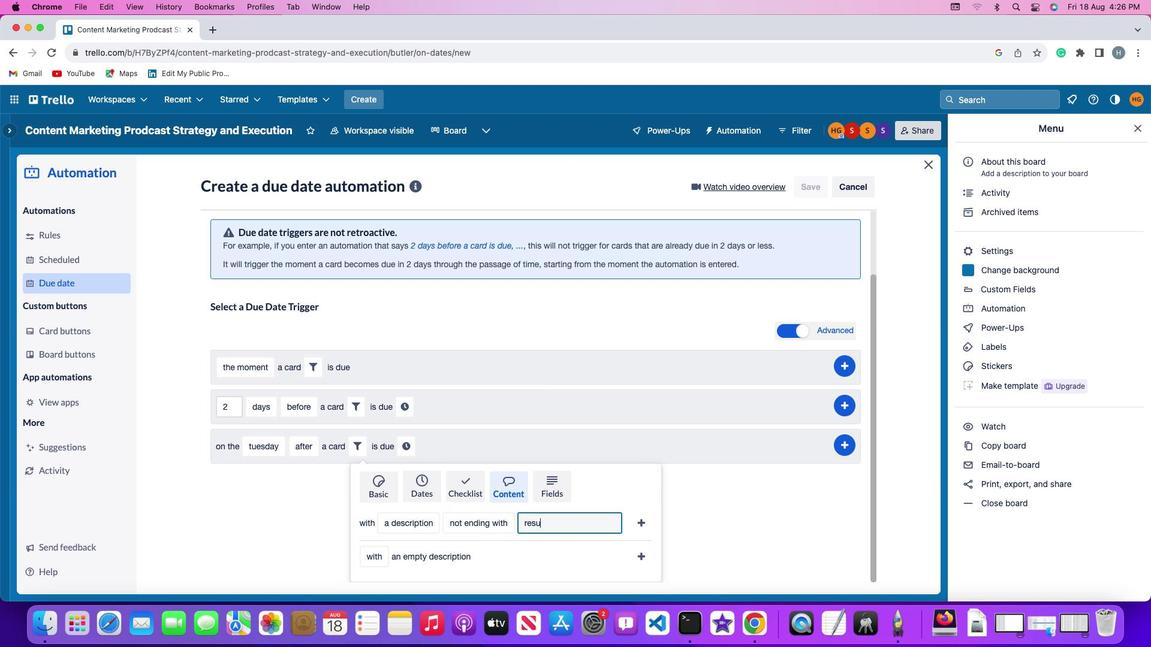 
Action: Mouse moved to (545, 524)
Screenshot: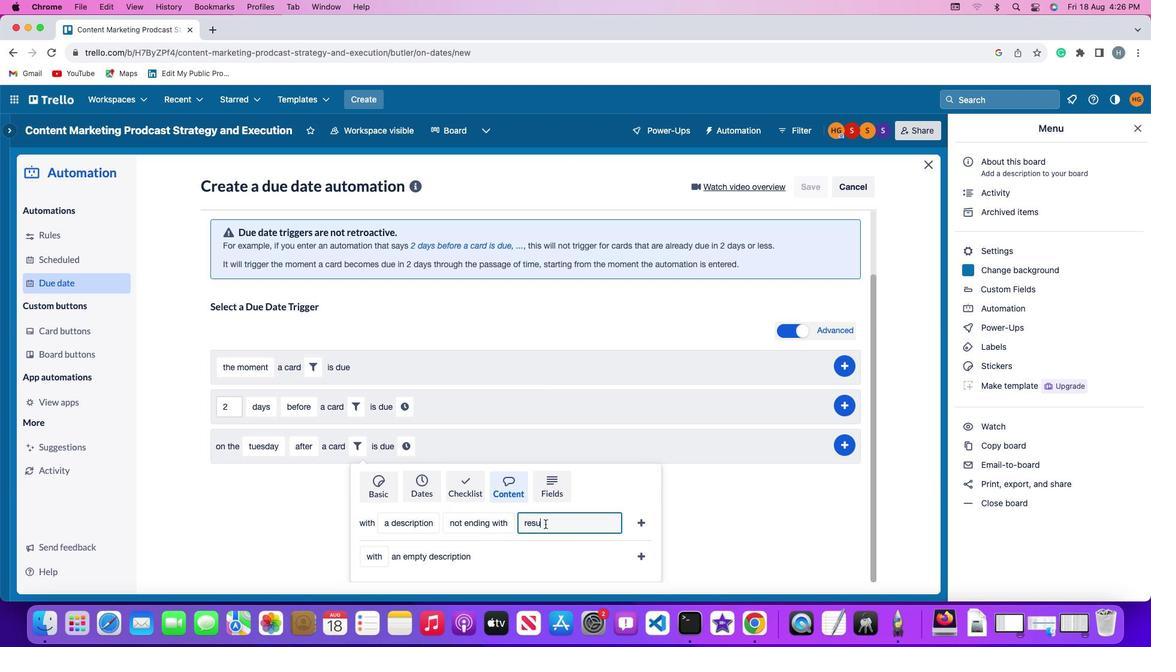 
Action: Key pressed 'm''e'
Screenshot: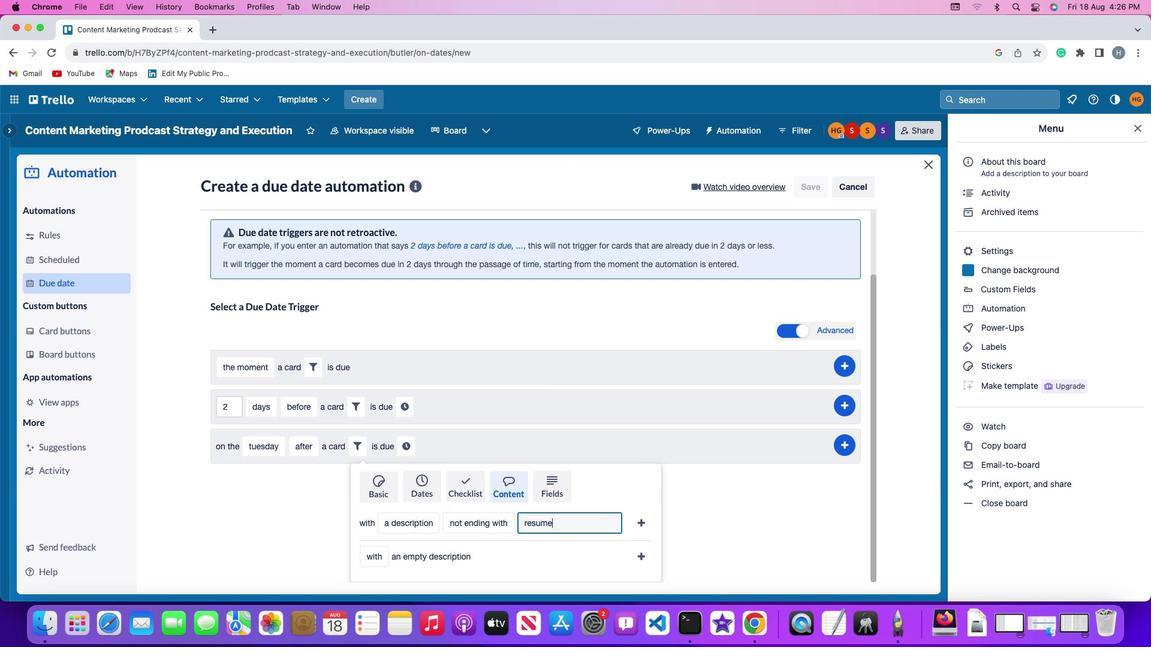
Action: Mouse moved to (642, 519)
Screenshot: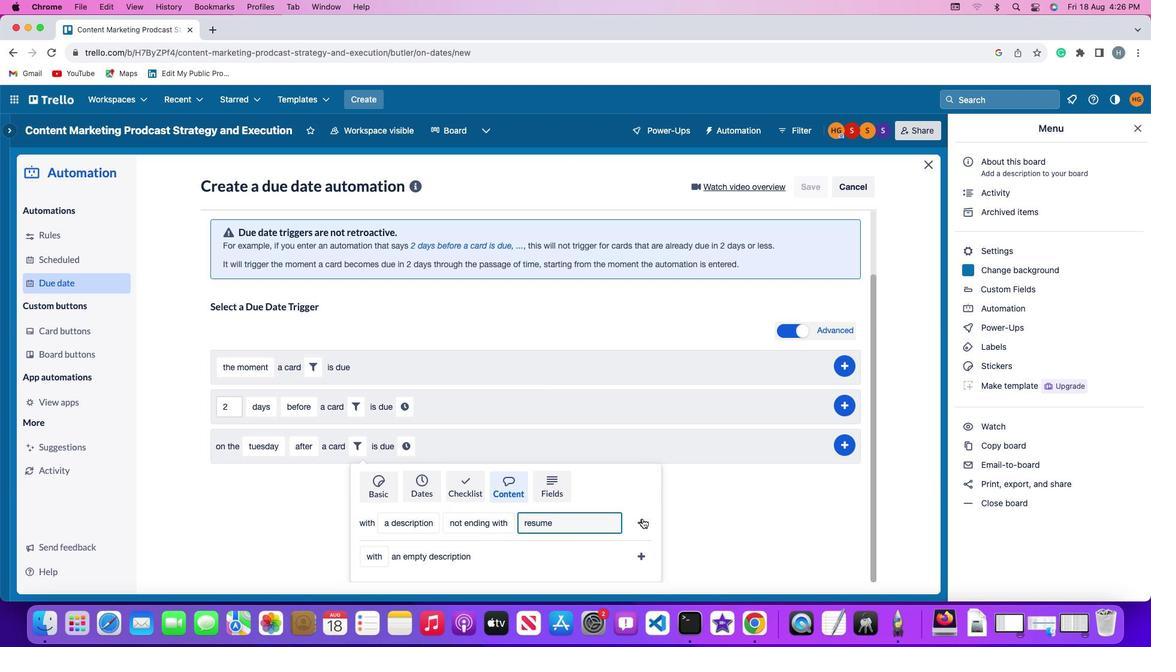 
Action: Mouse pressed left at (642, 519)
Screenshot: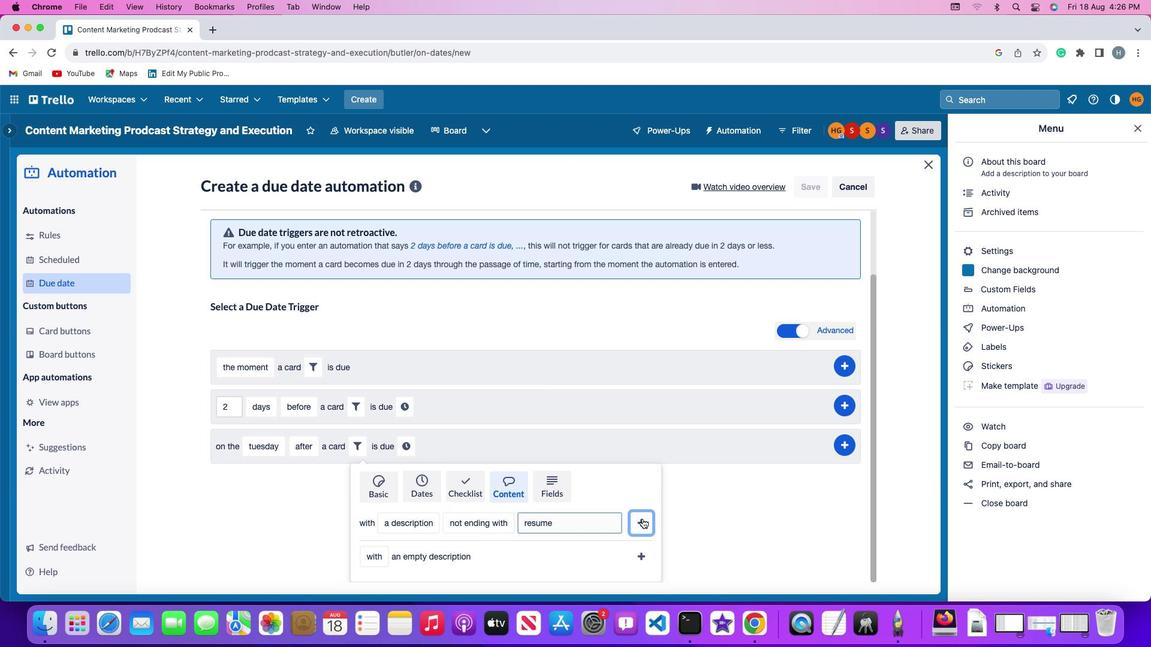 
Action: Mouse moved to (598, 517)
Screenshot: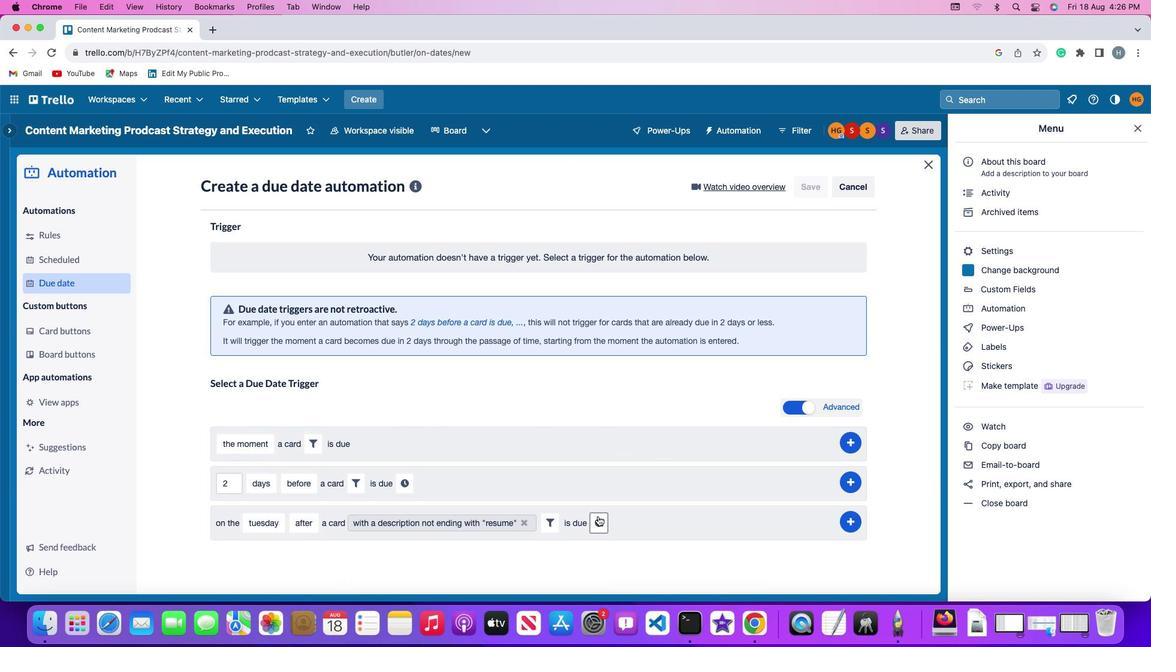 
Action: Mouse pressed left at (598, 517)
Screenshot: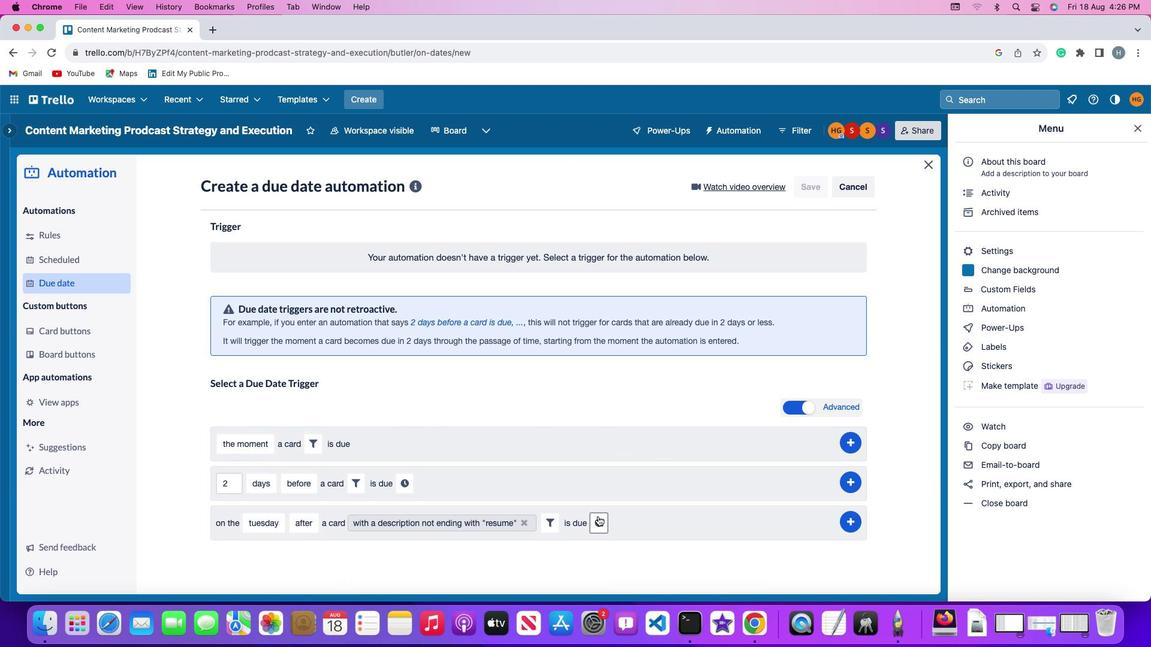 
Action: Mouse moved to (619, 522)
Screenshot: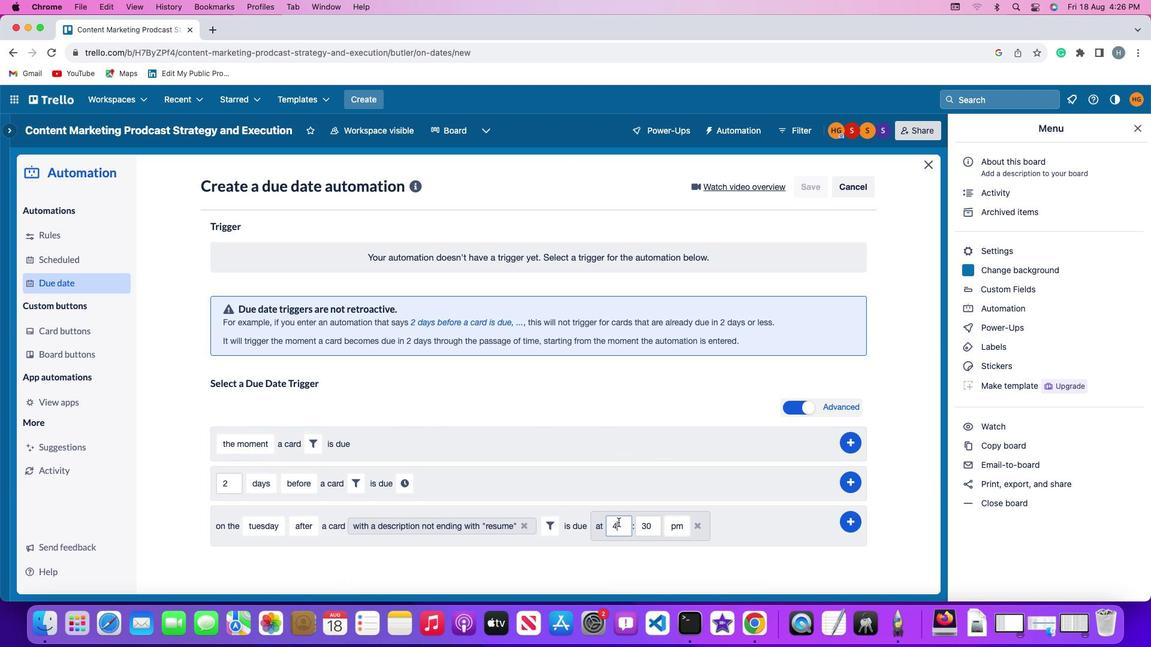 
Action: Mouse pressed left at (619, 522)
Screenshot: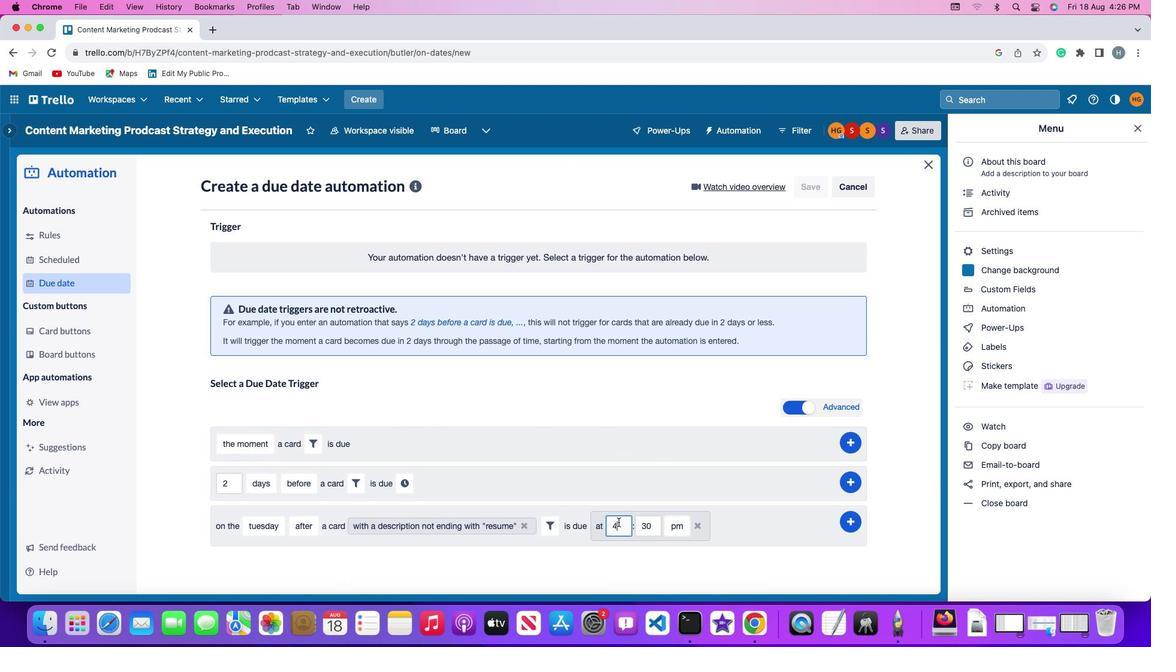 
Action: Key pressed Key.backspace'1''1'
Screenshot: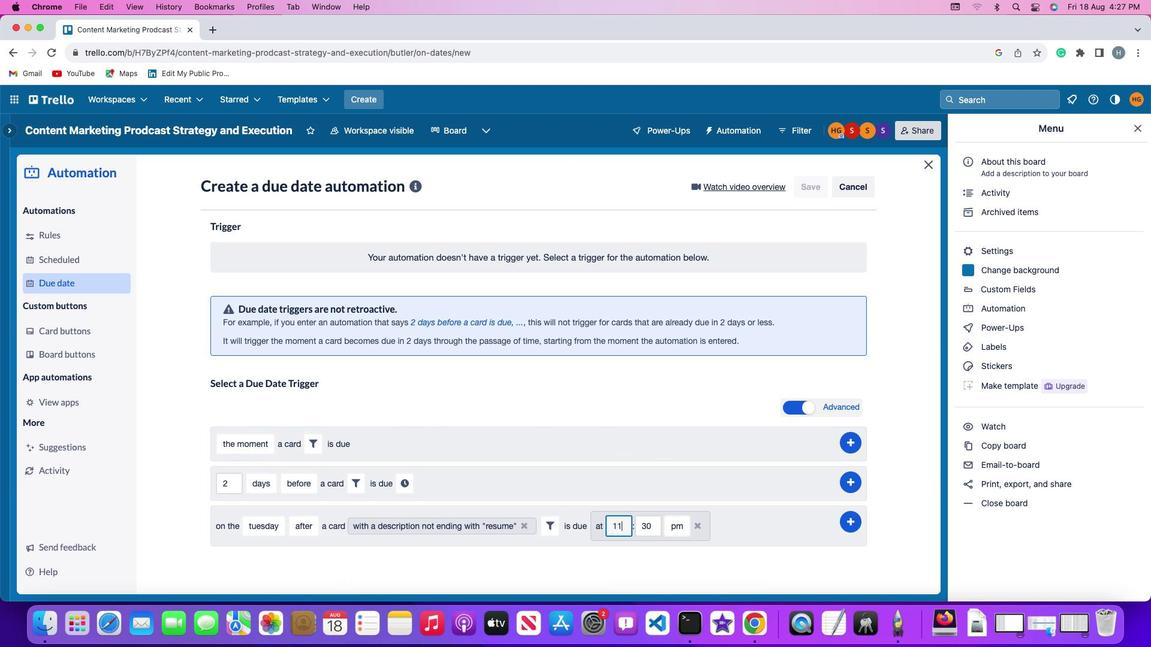 
Action: Mouse moved to (646, 526)
Screenshot: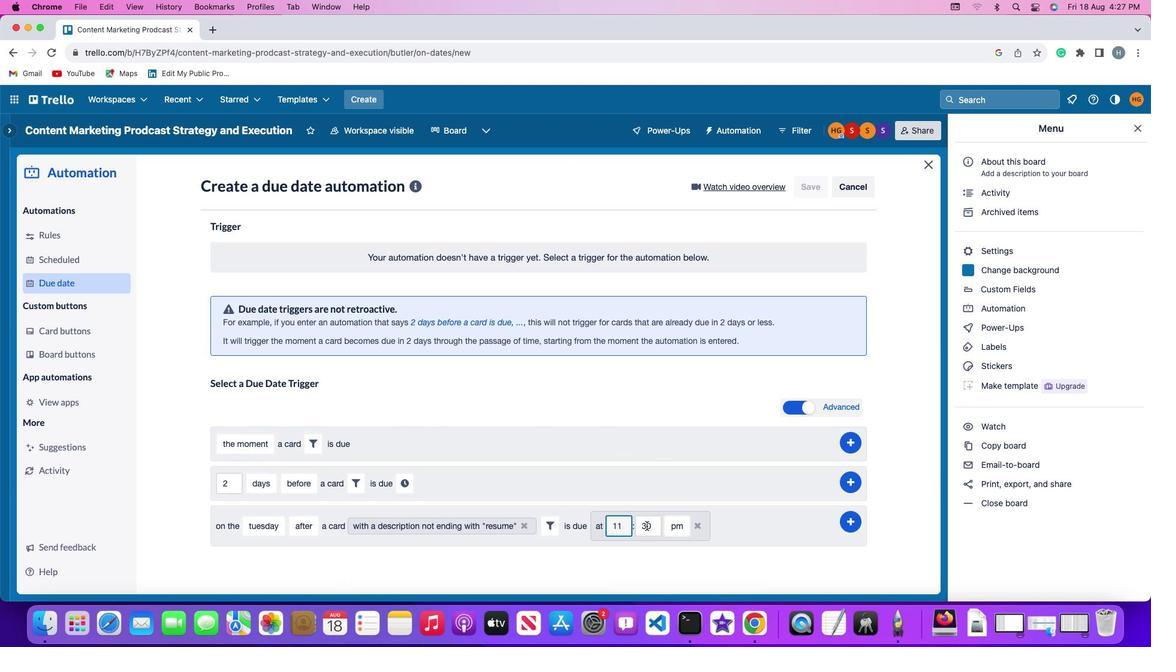 
Action: Mouse pressed left at (646, 526)
Screenshot: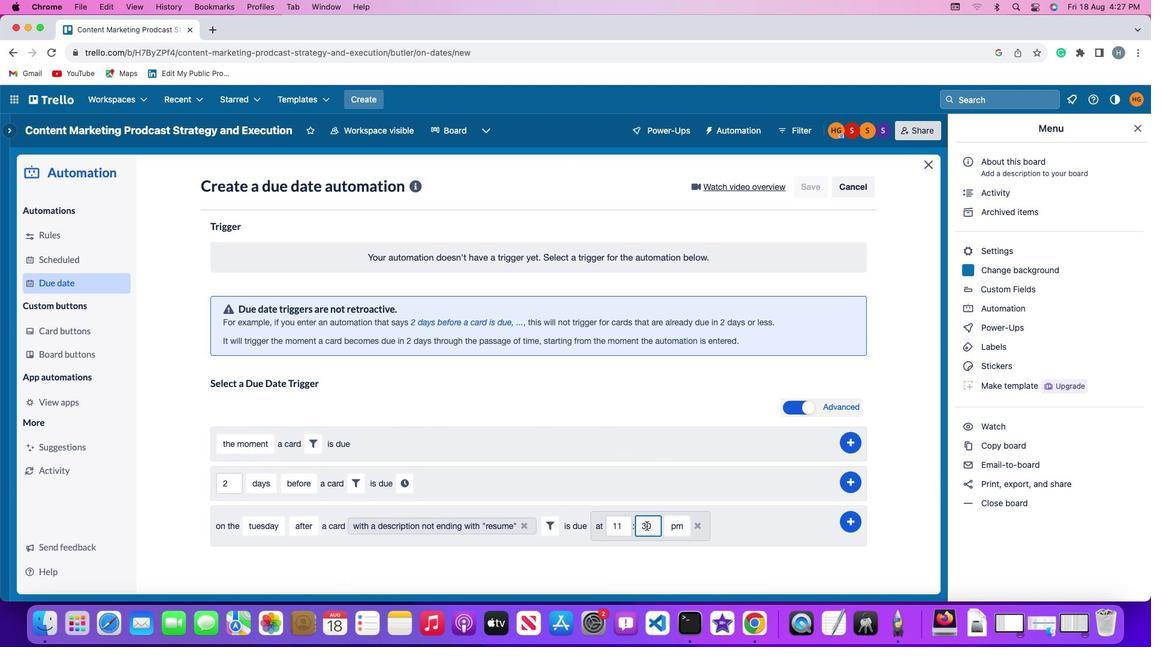 
Action: Mouse moved to (652, 524)
Screenshot: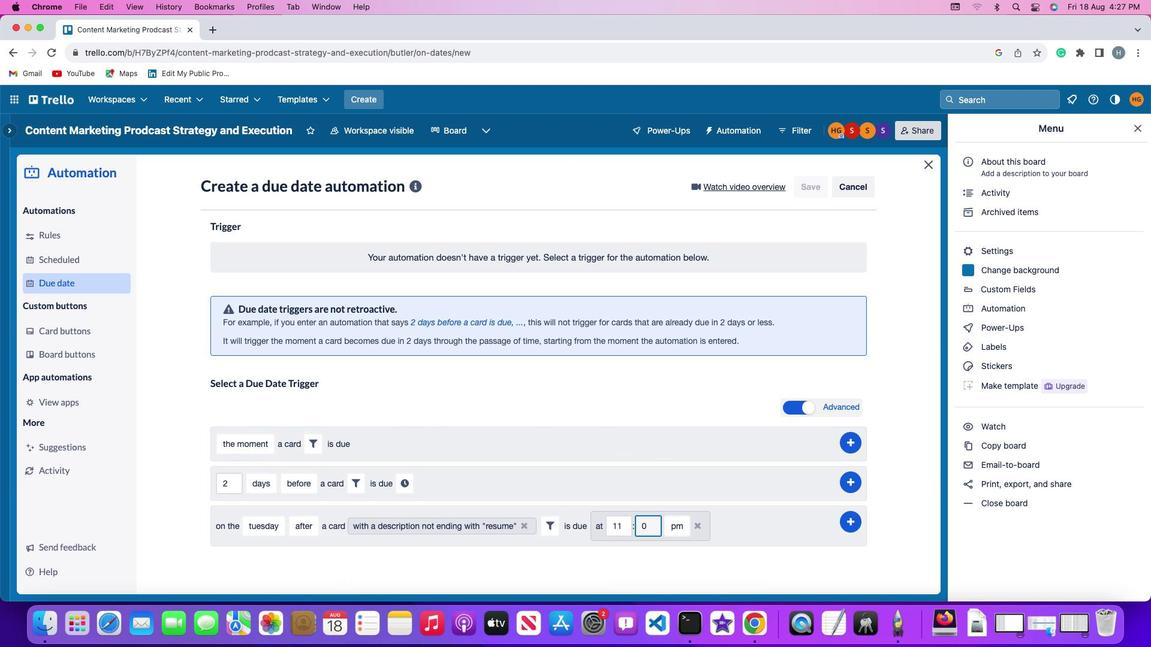 
Action: Key pressed Key.backspace'0'
Screenshot: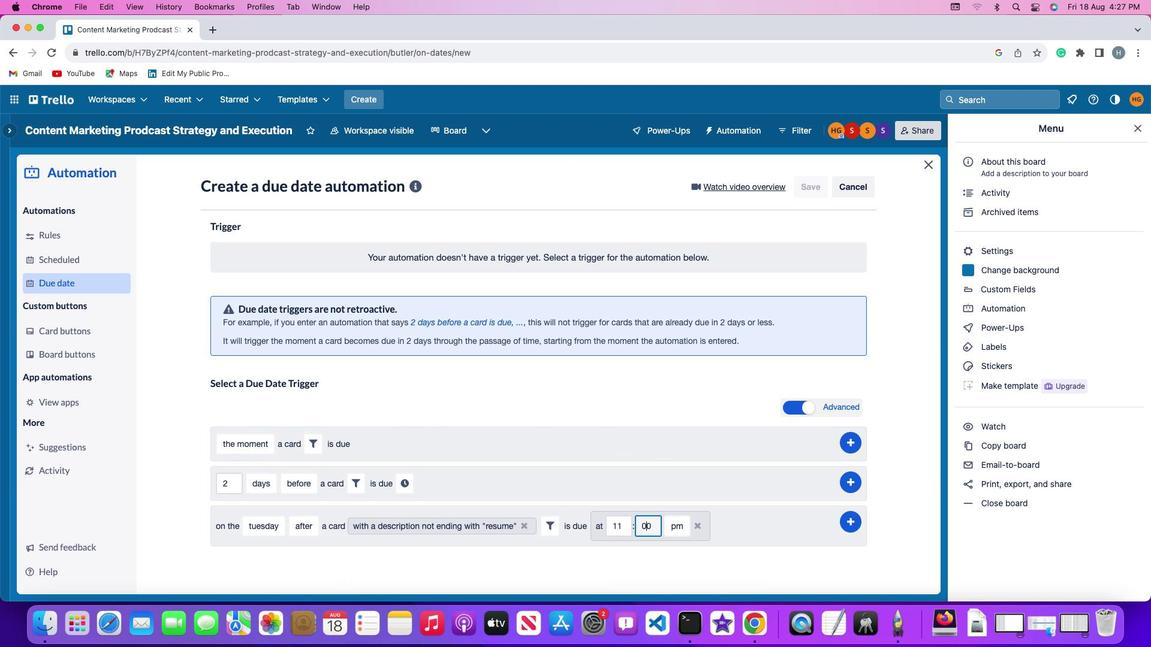 
Action: Mouse moved to (681, 524)
Screenshot: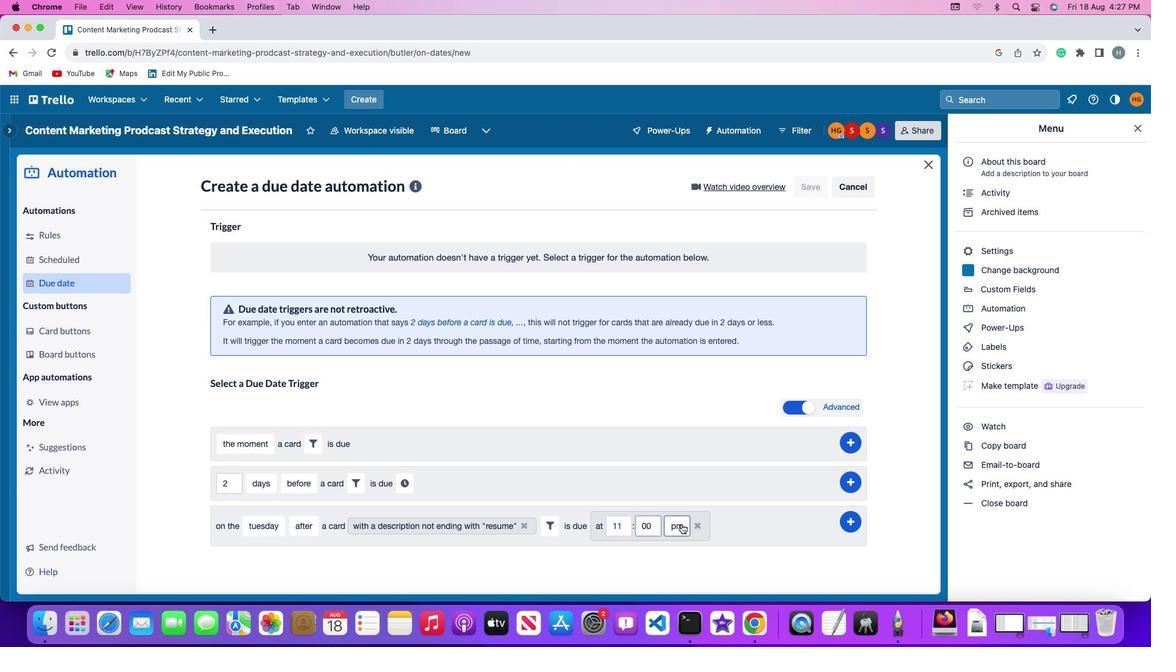 
Action: Mouse pressed left at (681, 524)
Screenshot: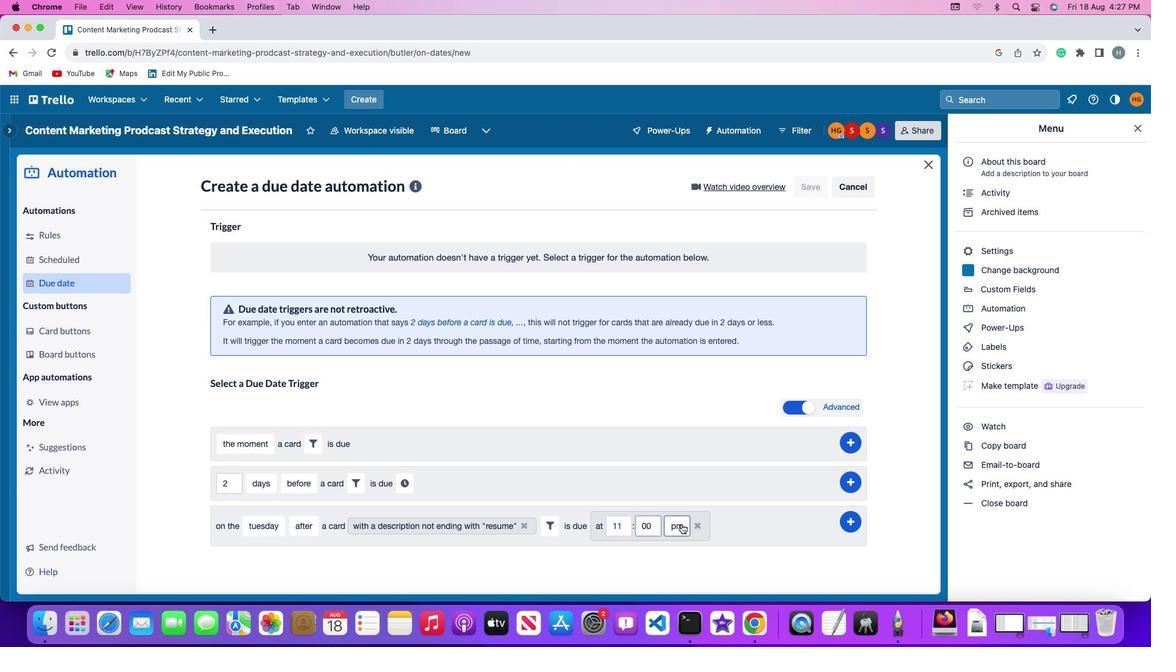 
Action: Mouse moved to (681, 544)
Screenshot: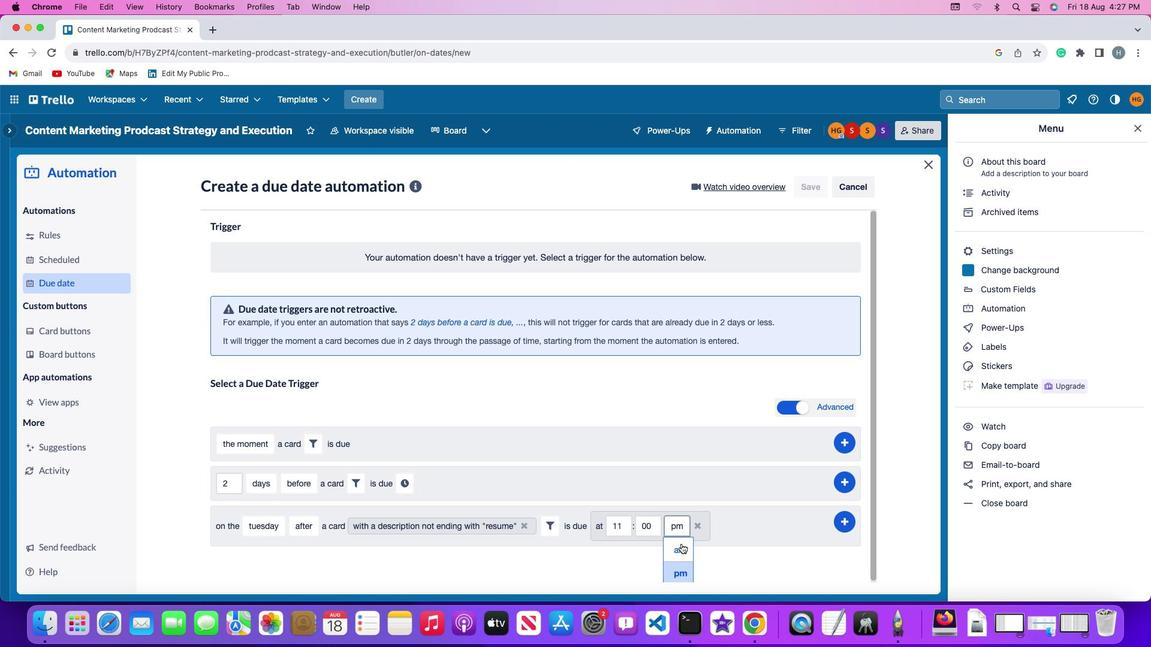 
Action: Mouse pressed left at (681, 544)
Screenshot: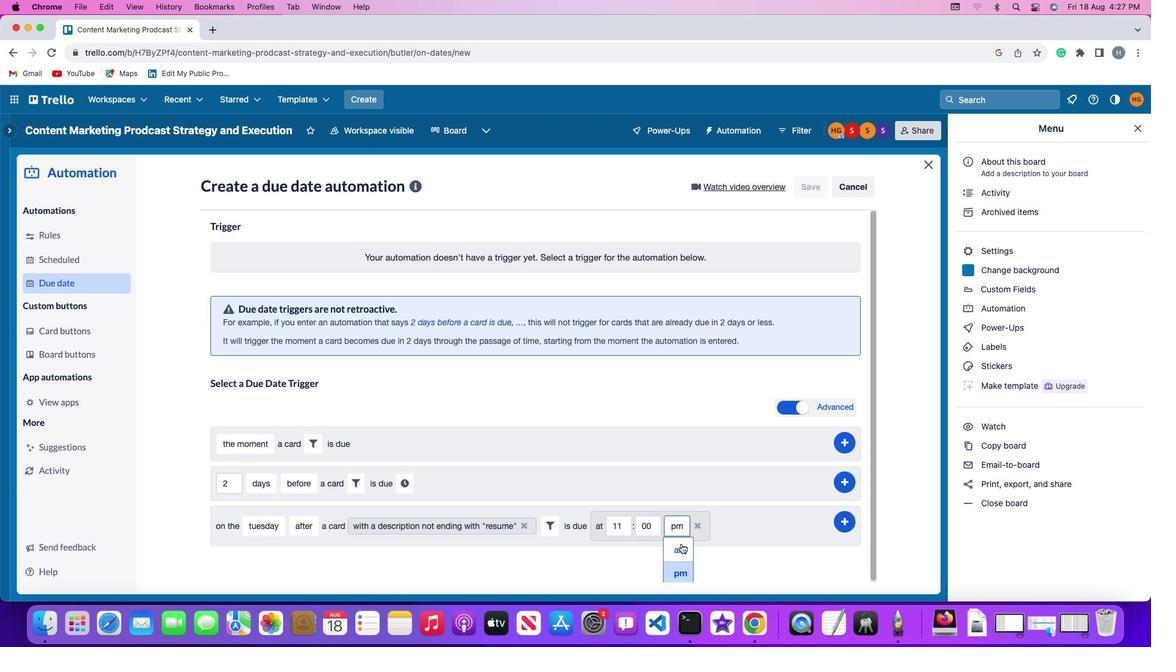 
Action: Mouse moved to (853, 518)
Screenshot: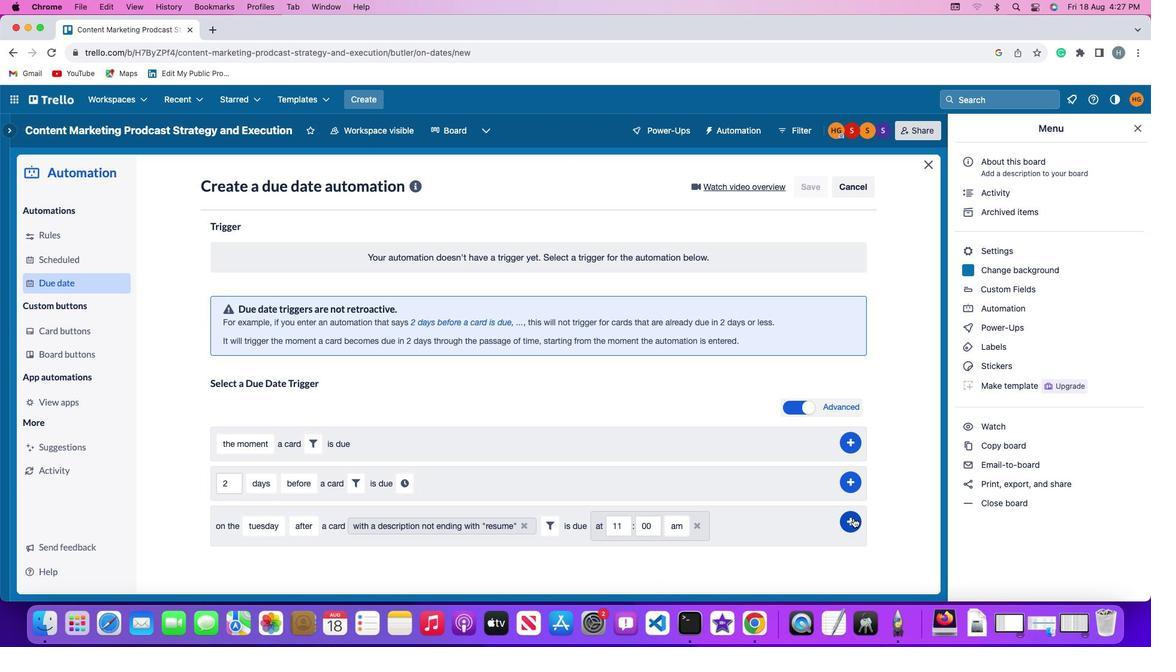 
Action: Mouse pressed left at (853, 518)
Screenshot: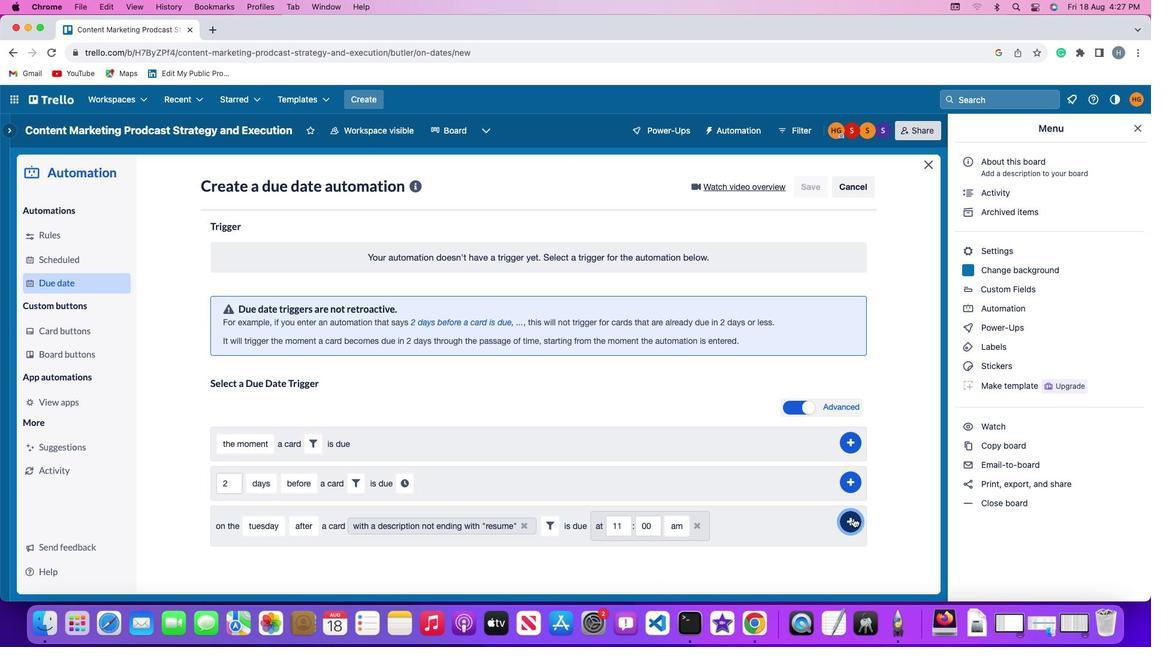 
Action: Mouse moved to (896, 423)
Screenshot: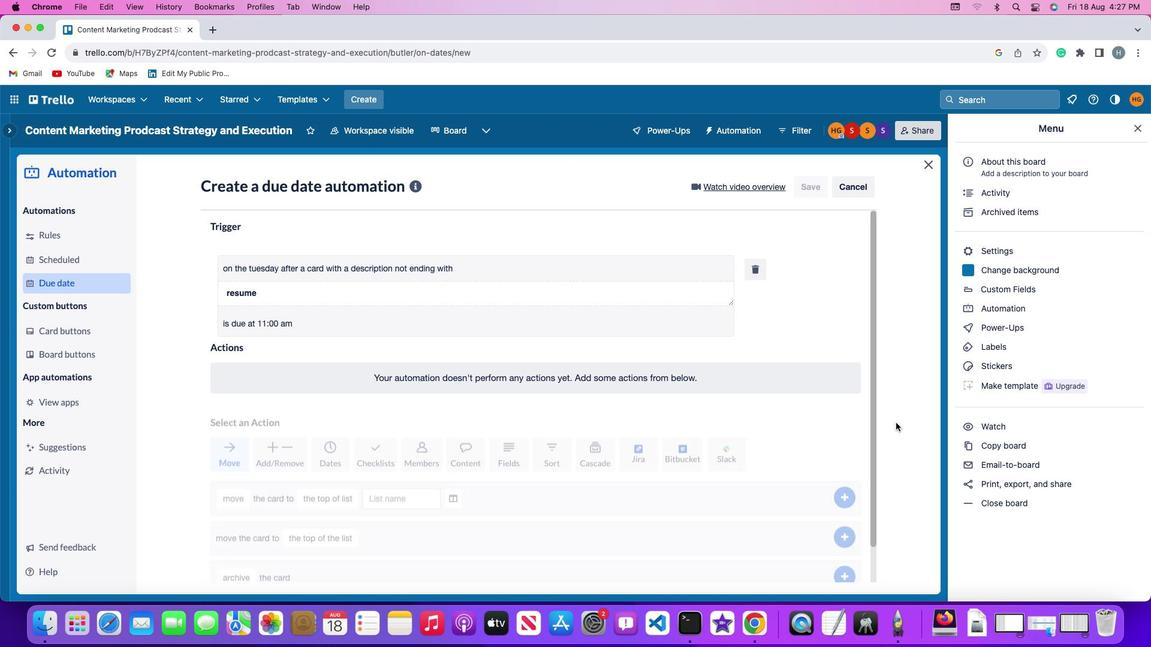 
